 Task: Log work in the project ChasePlan for the issue 'Implement a new feature to allow for virtual assistants or personal digital assistants' spent time as '6w 3d 14h 59m' and remaining time as '1w 1d 16h 56m' and add a flag. Now add the issue to the epic 'Business Continuity Planning'. Log work in the project ChasePlan for the issue 'Address issues related to system accessibility for users with hearing impairments' spent time as '4w 3d 19h 54m' and remaining time as '5w 1d 9h 21m' and clone the issue. Now add the issue to the epic 'Data Science Implementation'
Action: Mouse moved to (1045, 283)
Screenshot: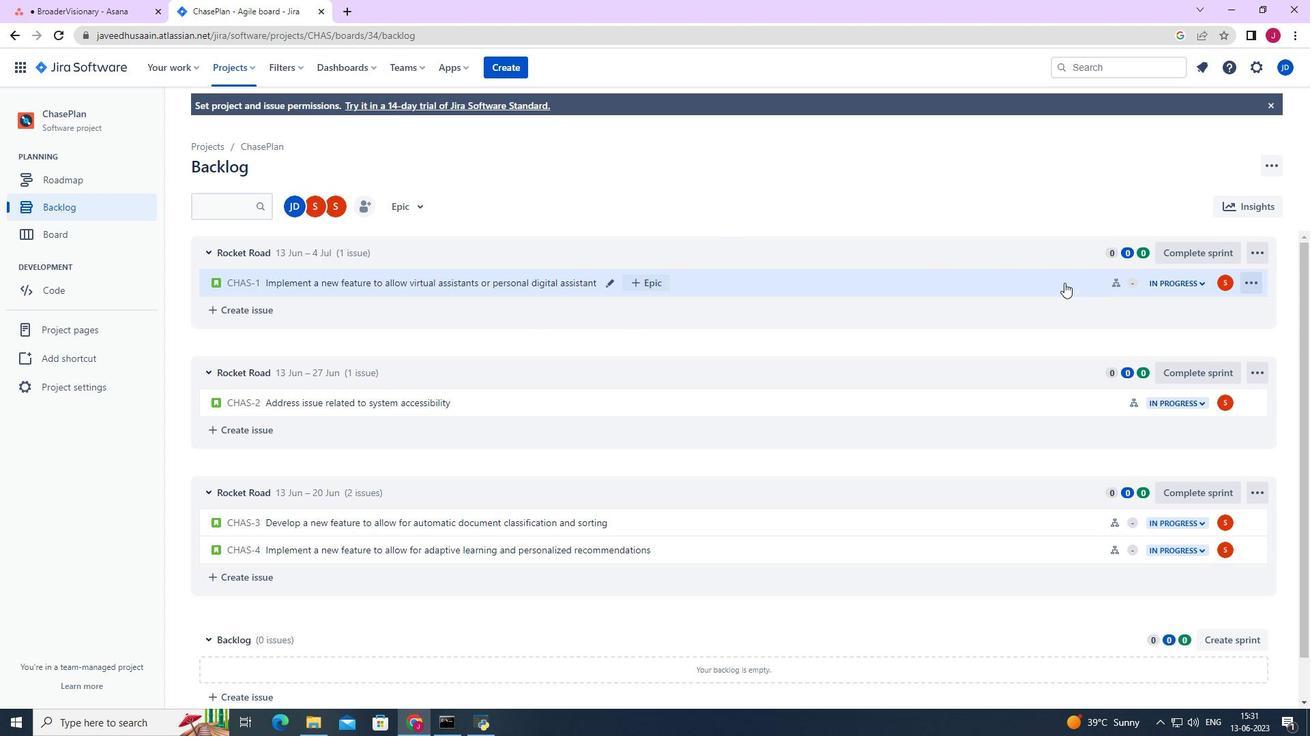 
Action: Mouse pressed left at (1045, 283)
Screenshot: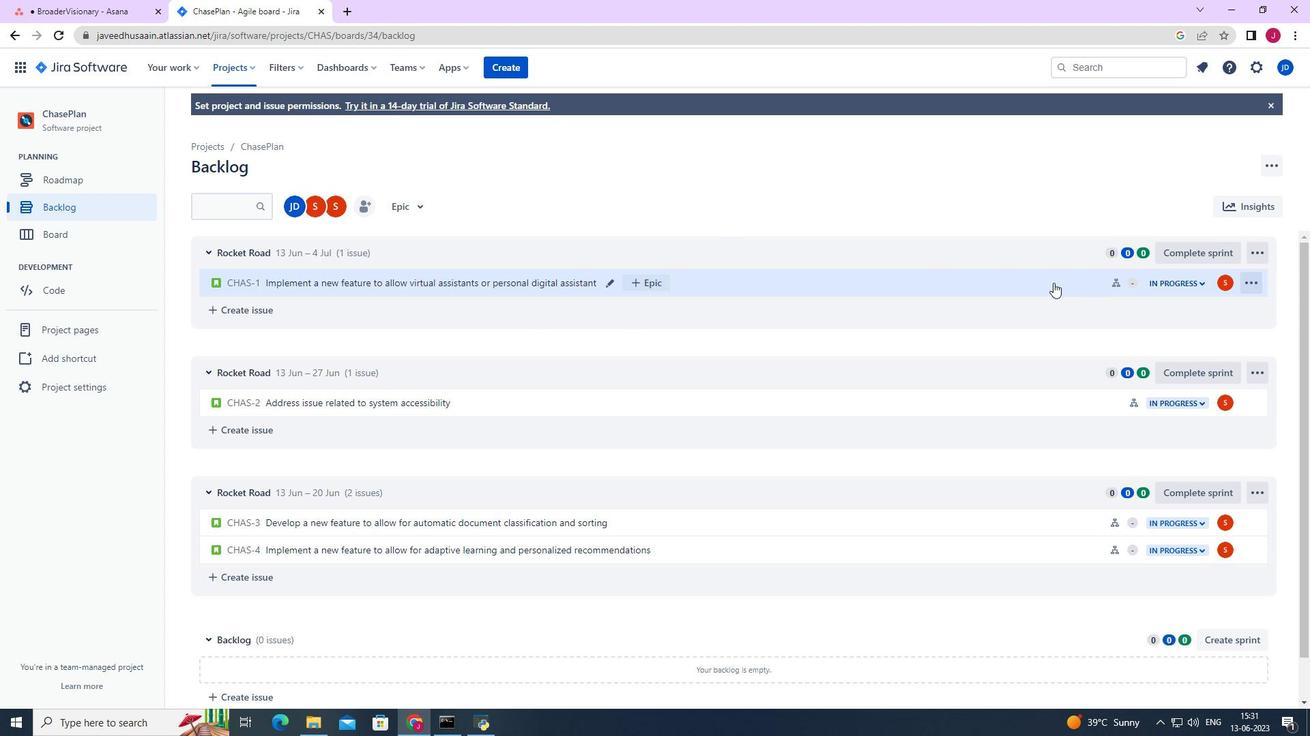 
Action: Mouse moved to (1248, 250)
Screenshot: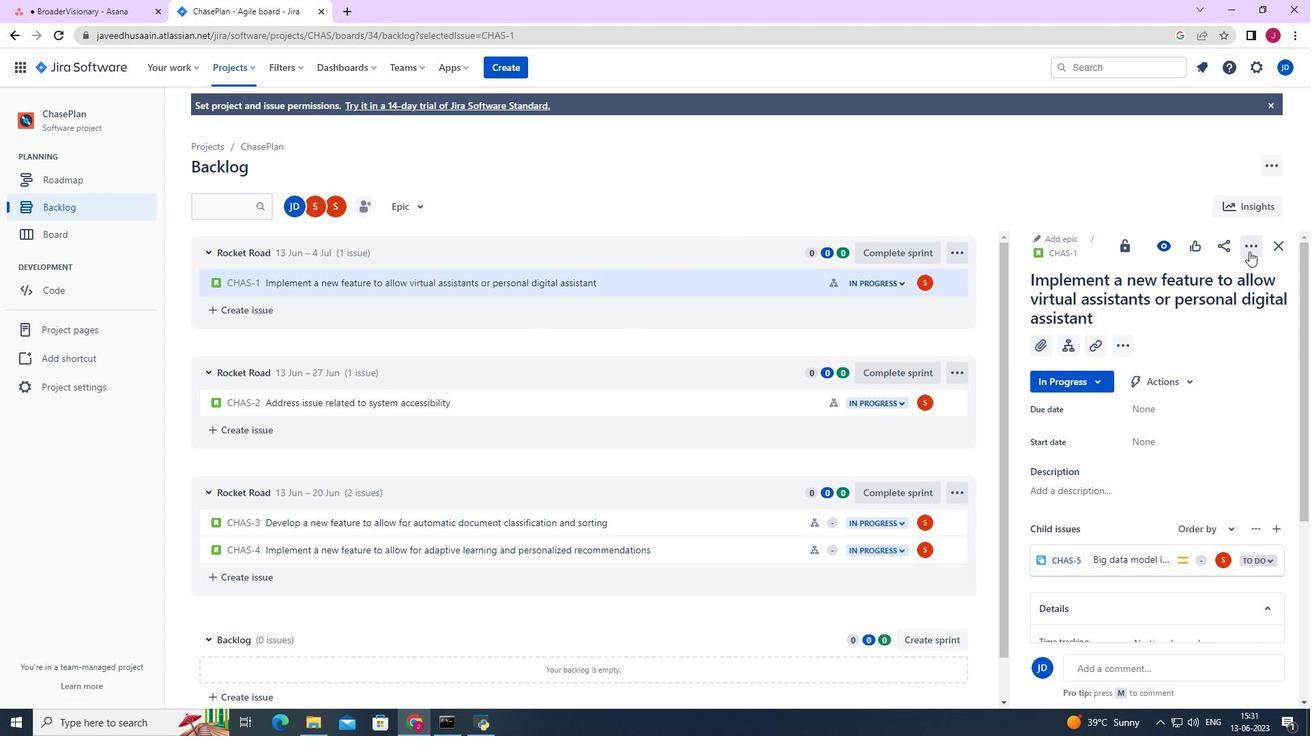 
Action: Mouse pressed left at (1248, 250)
Screenshot: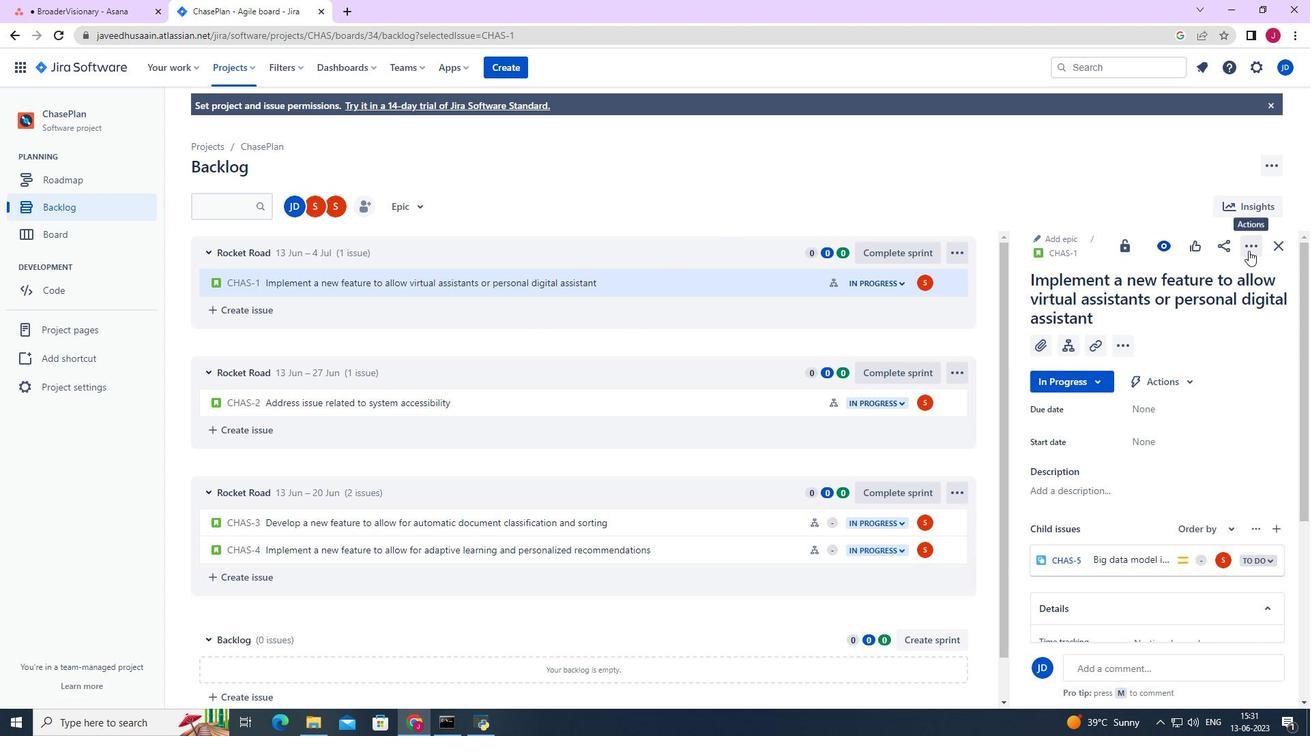 
Action: Mouse moved to (1191, 282)
Screenshot: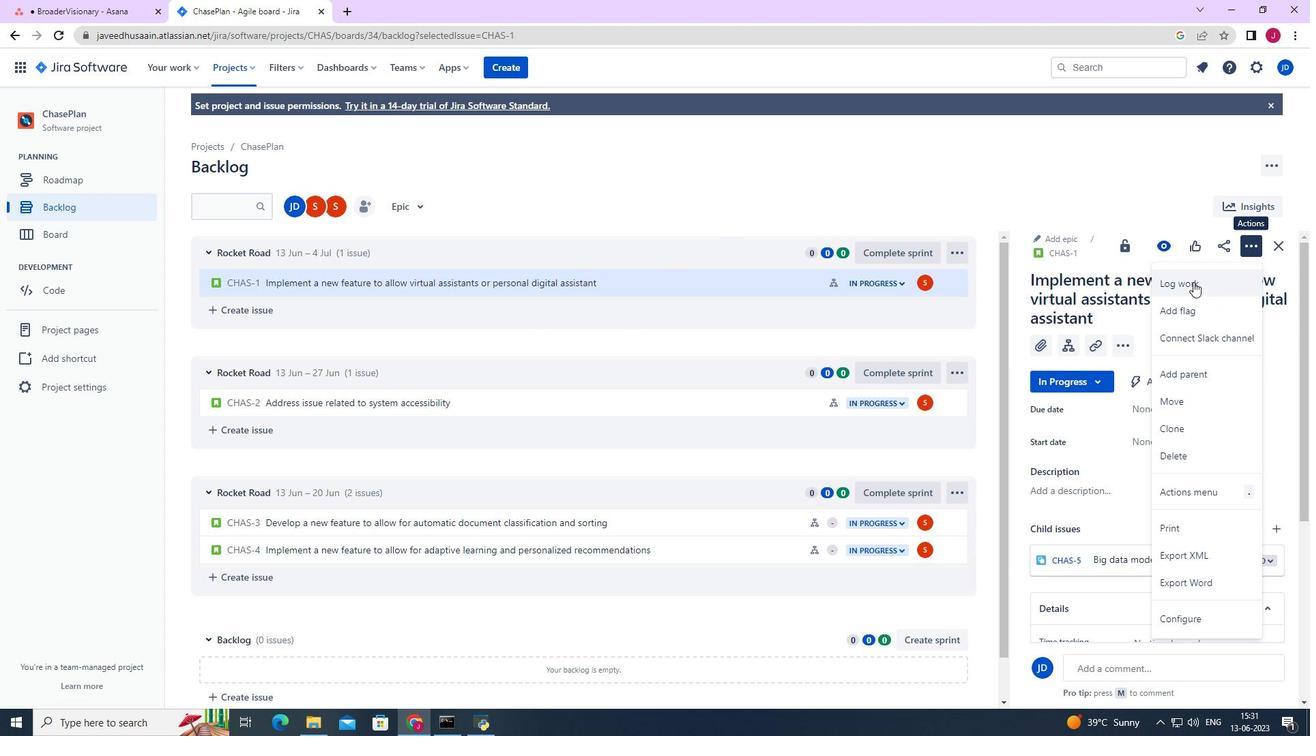
Action: Mouse pressed left at (1191, 282)
Screenshot: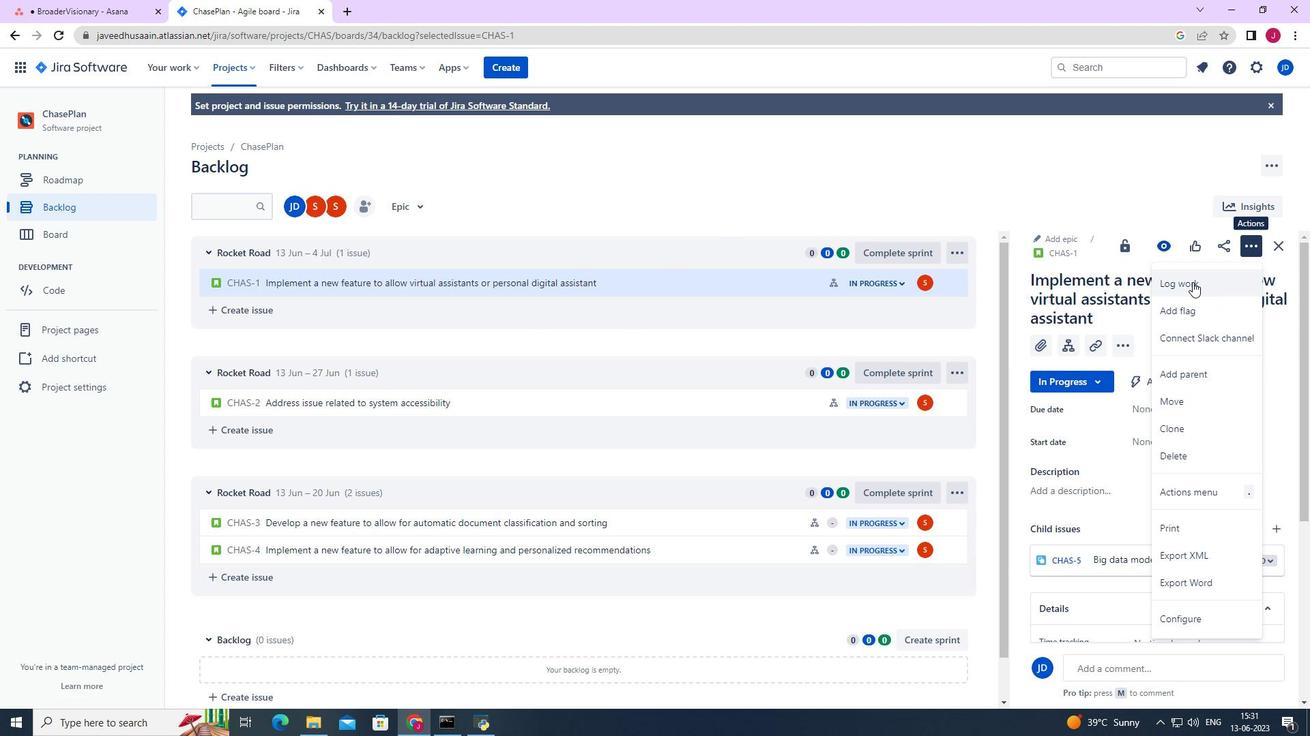 
Action: Mouse moved to (573, 207)
Screenshot: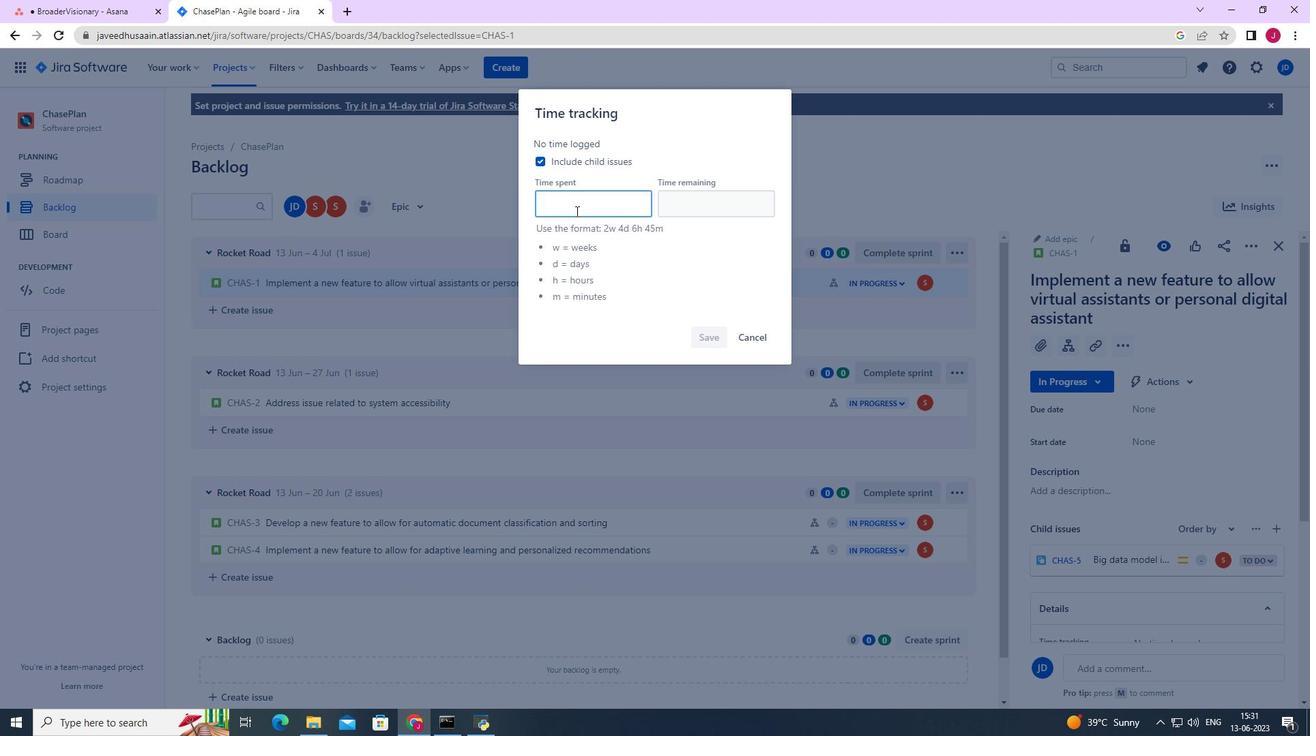 
Action: Mouse pressed left at (573, 207)
Screenshot: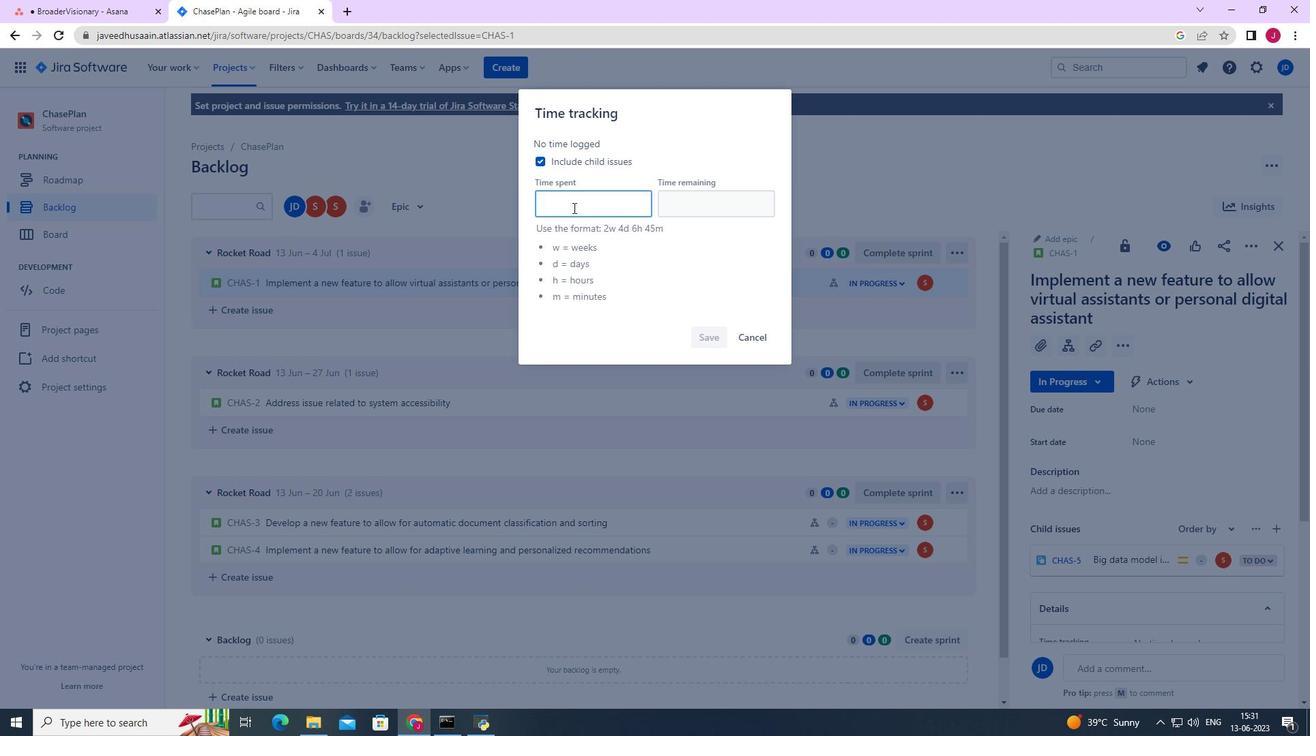 
Action: Key pressed 6w<Key.space>3d<Key.space>14h<Key.space>59m
Screenshot: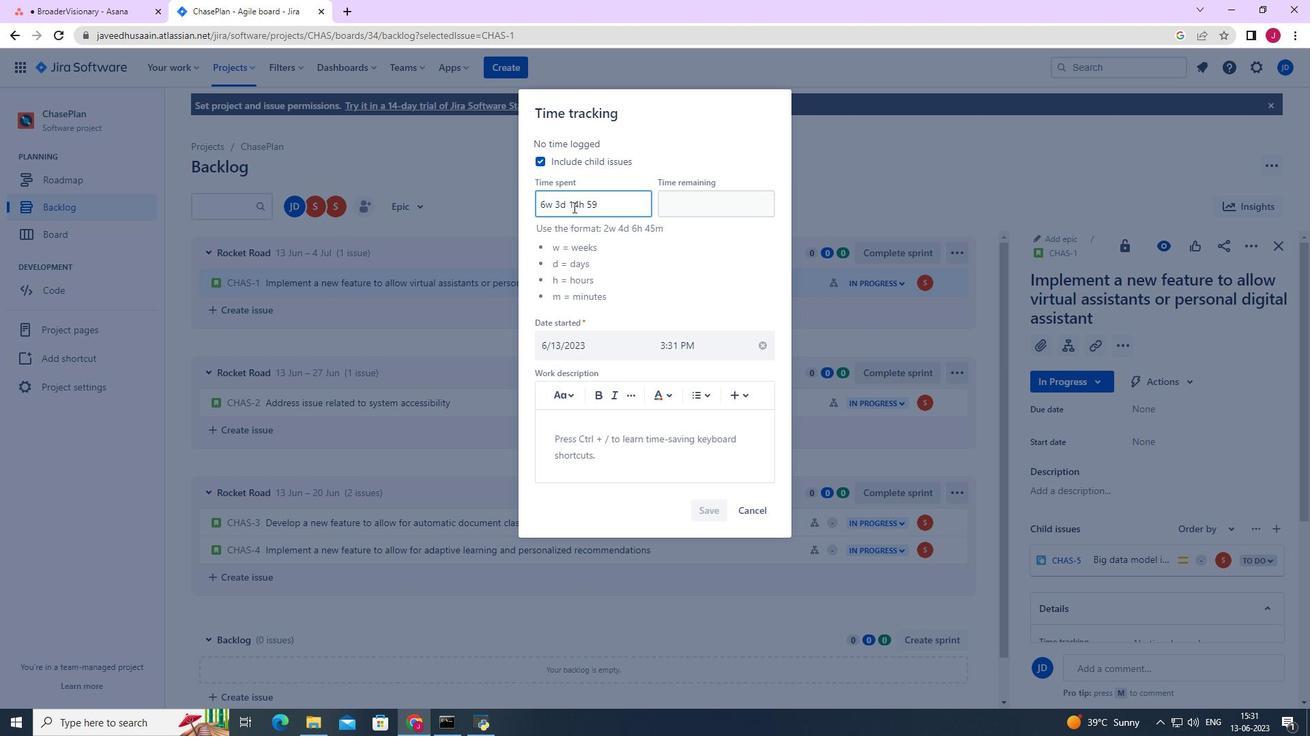 
Action: Mouse moved to (716, 211)
Screenshot: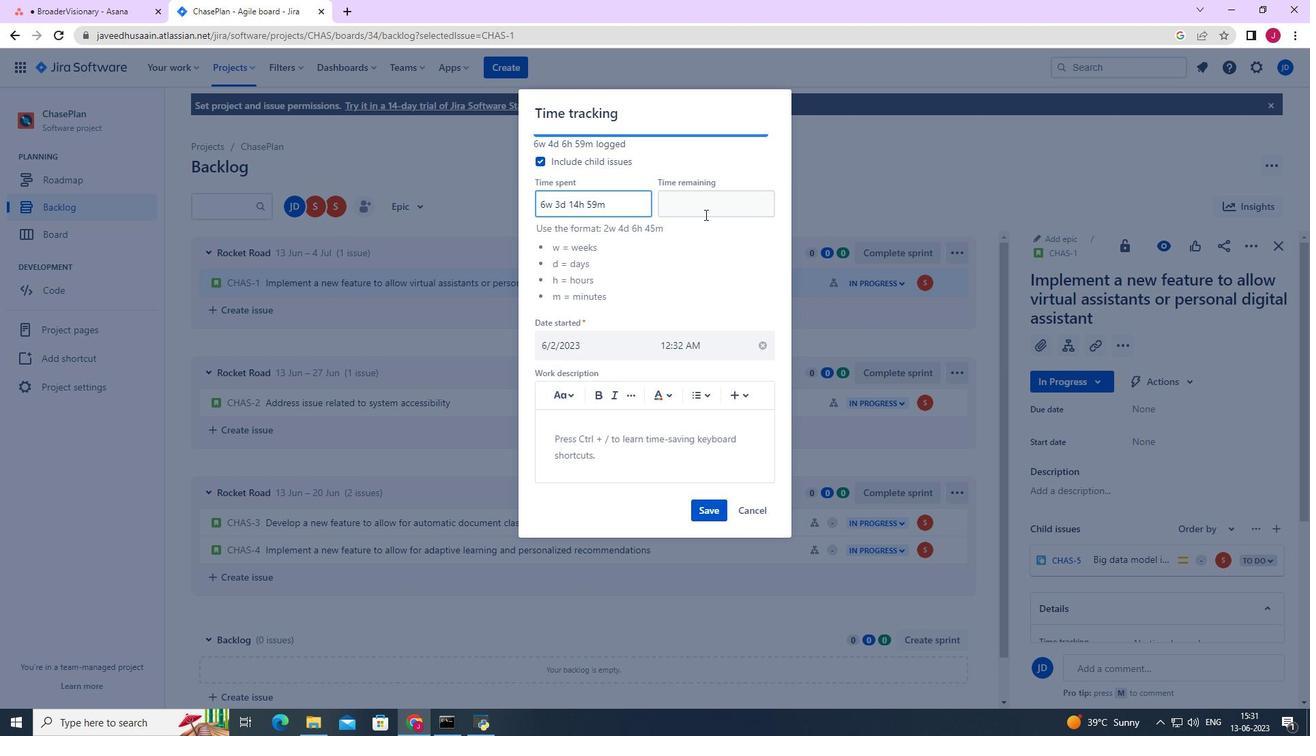 
Action: Mouse pressed left at (716, 211)
Screenshot: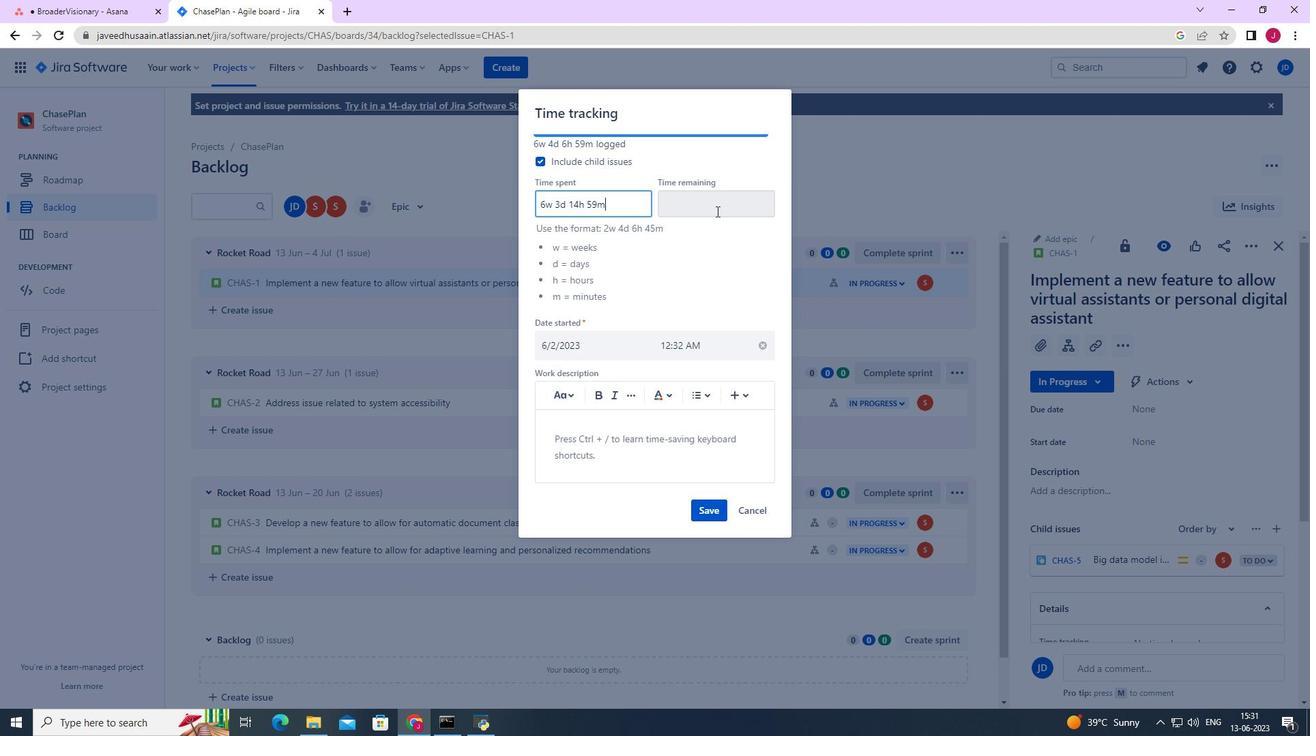 
Action: Key pressed 1w<Key.space>1d<Key.space>16h<Key.space>56m
Screenshot: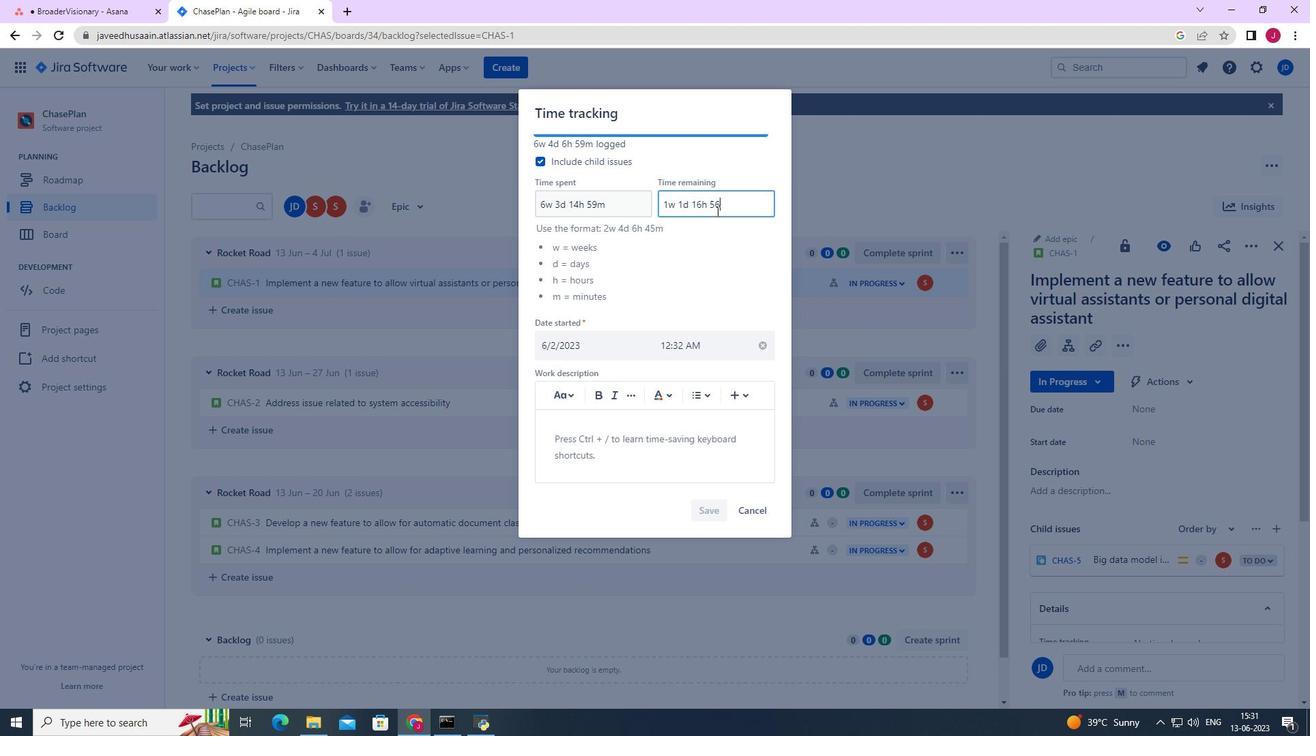 
Action: Mouse moved to (711, 511)
Screenshot: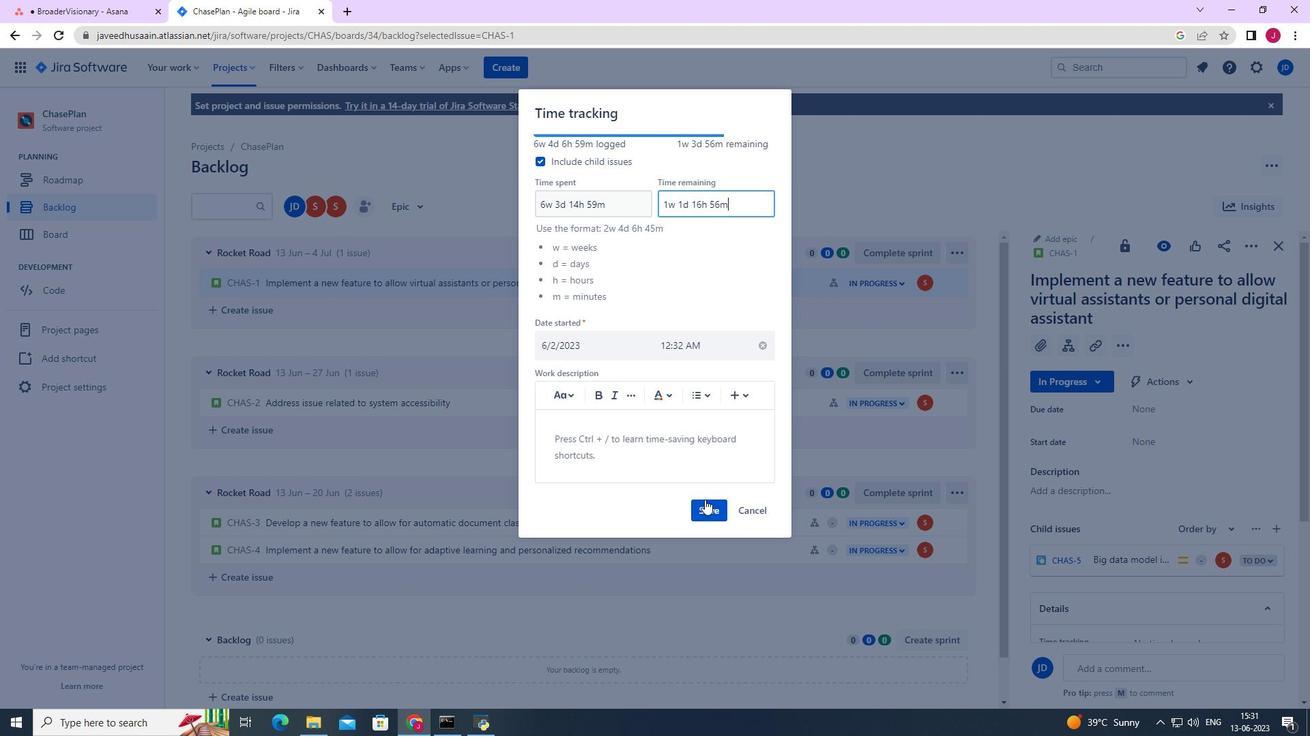 
Action: Mouse pressed left at (711, 511)
Screenshot: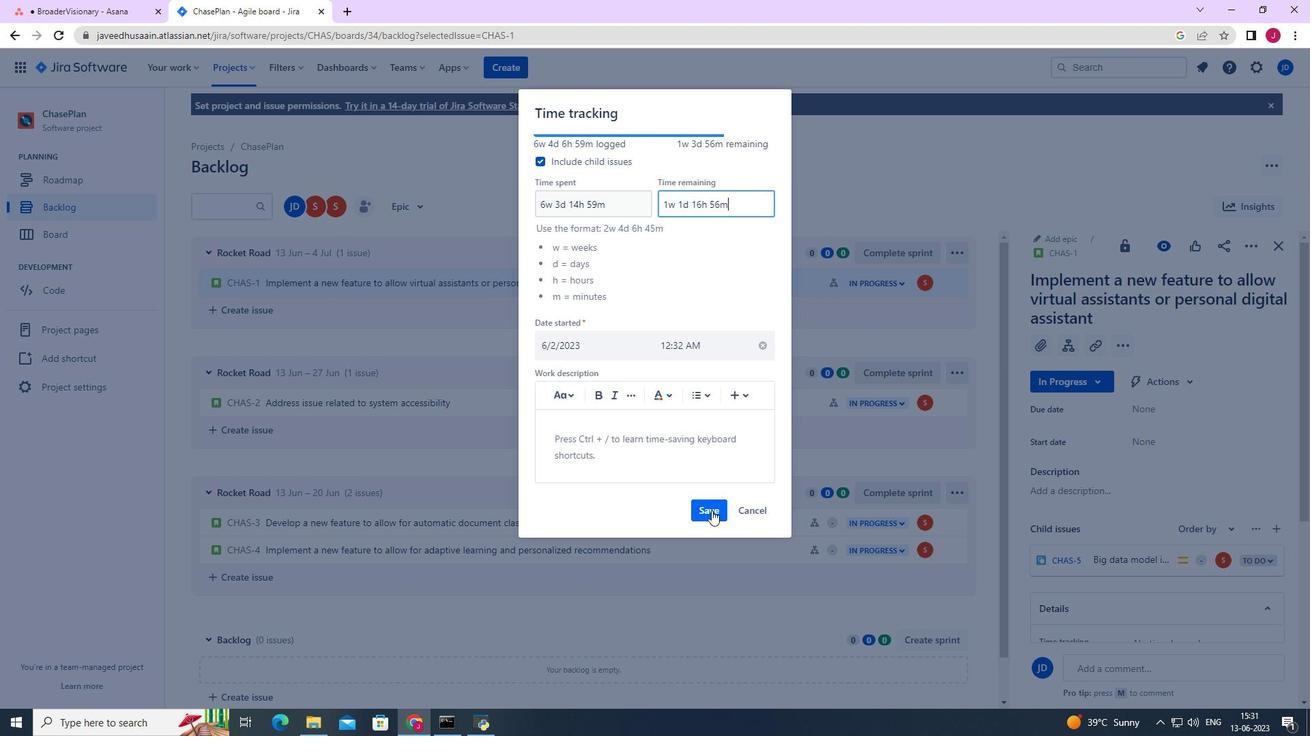
Action: Mouse moved to (1249, 249)
Screenshot: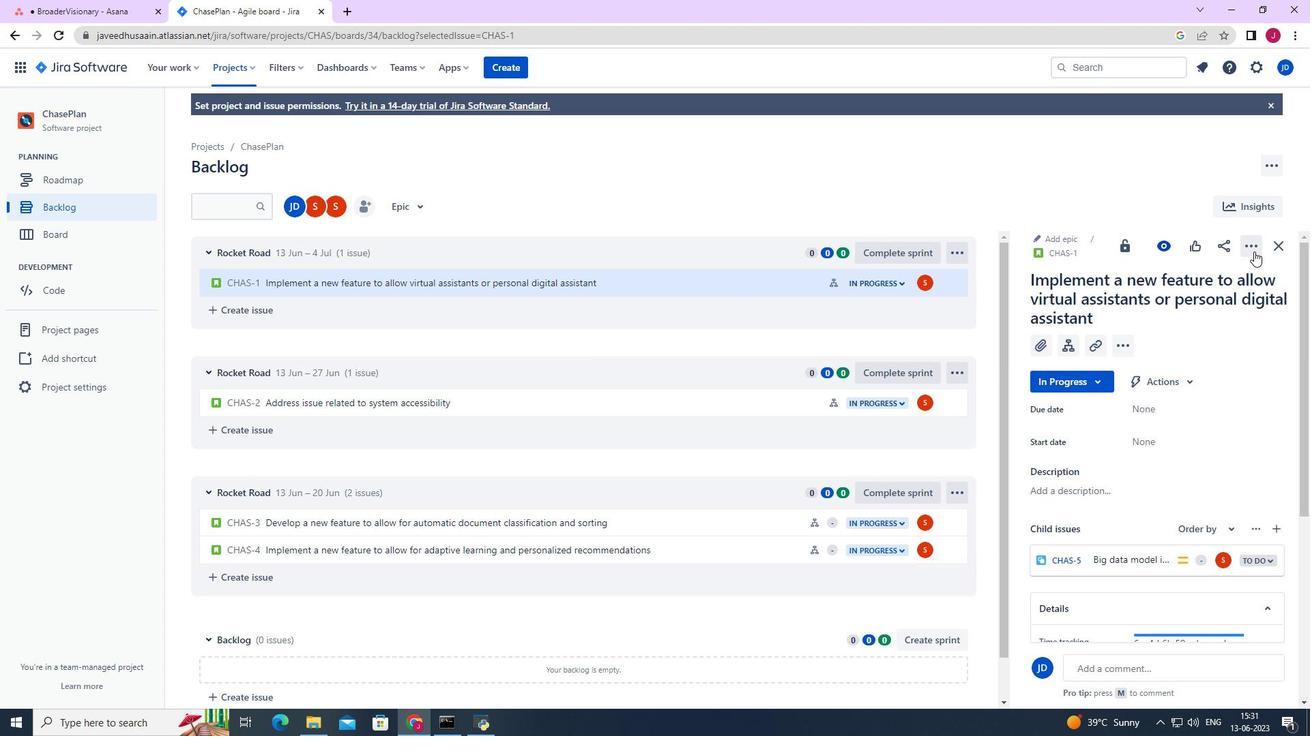 
Action: Mouse pressed left at (1249, 249)
Screenshot: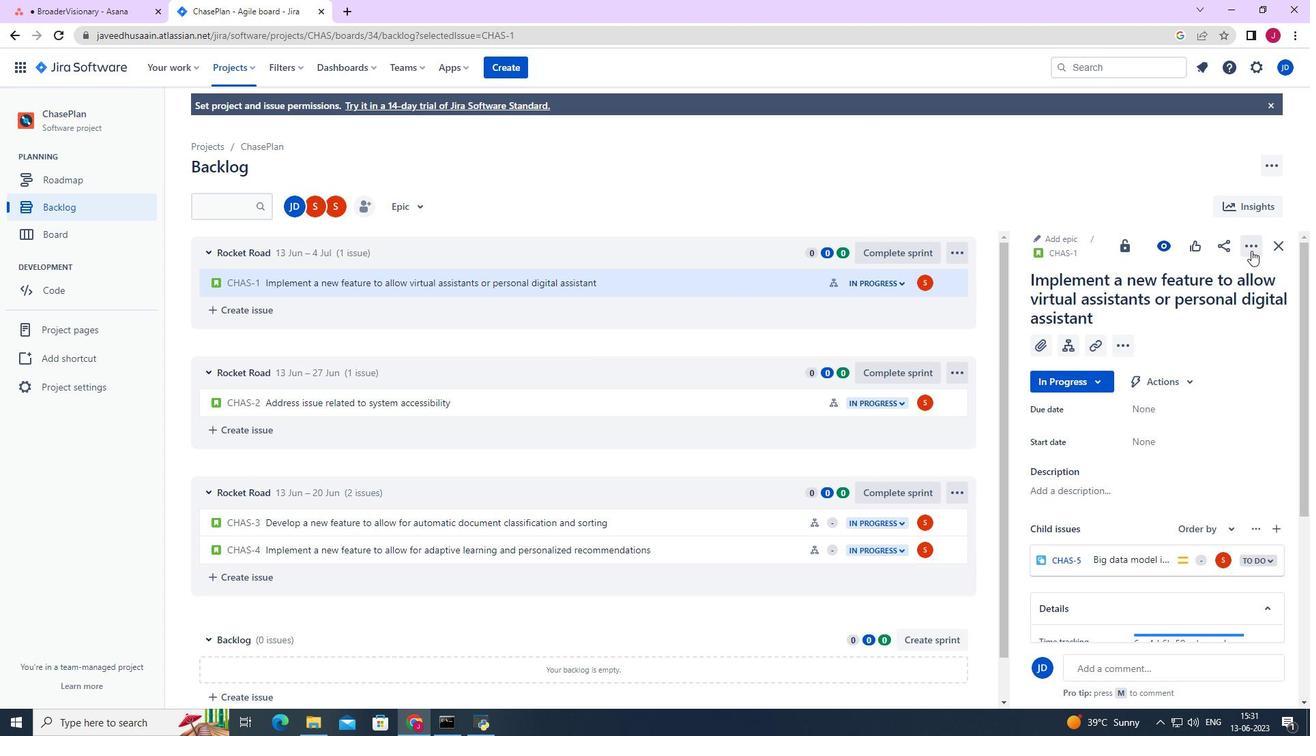 
Action: Mouse moved to (1198, 311)
Screenshot: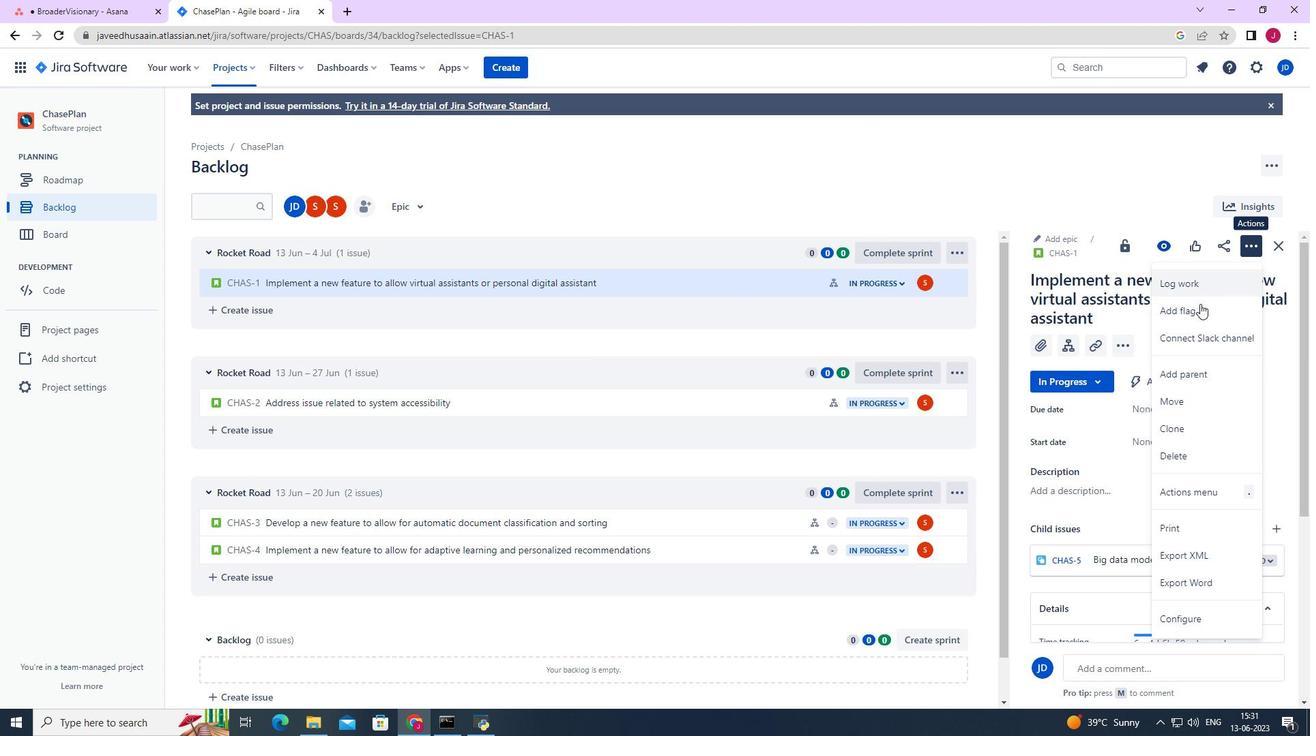 
Action: Mouse pressed left at (1198, 311)
Screenshot: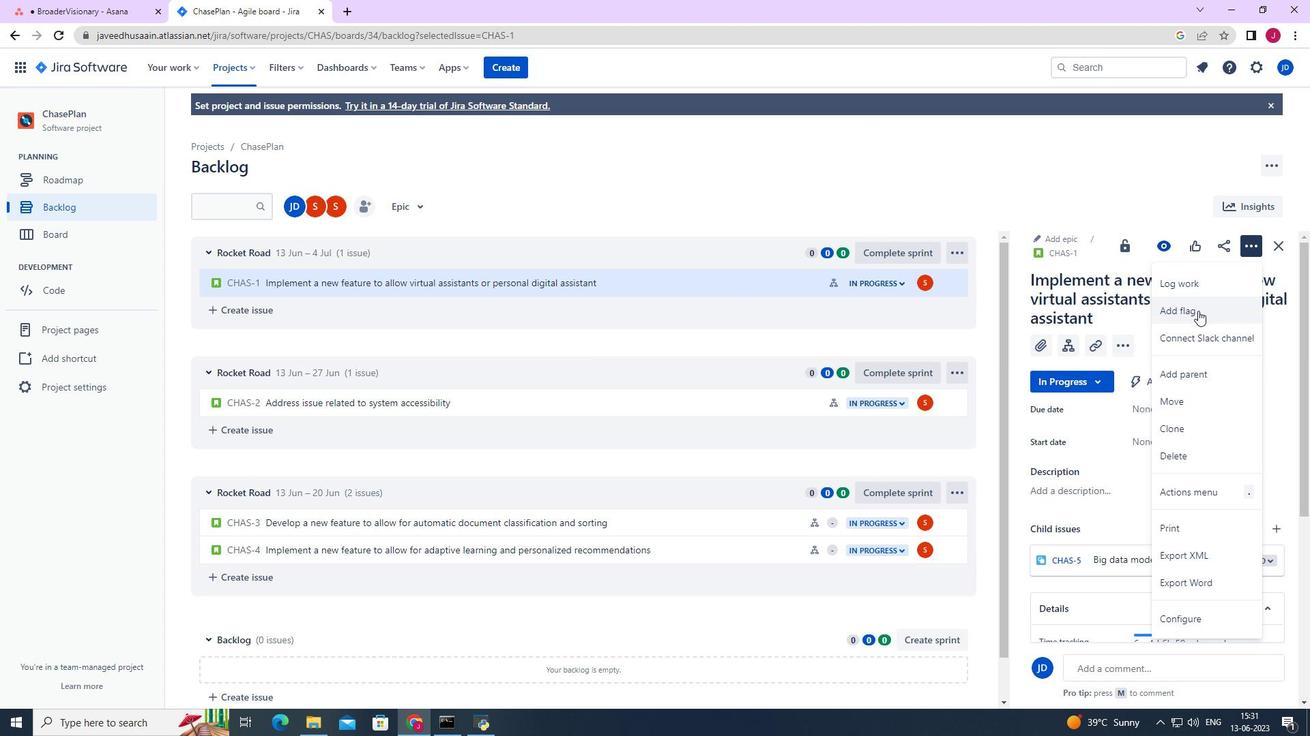 
Action: Mouse moved to (1274, 253)
Screenshot: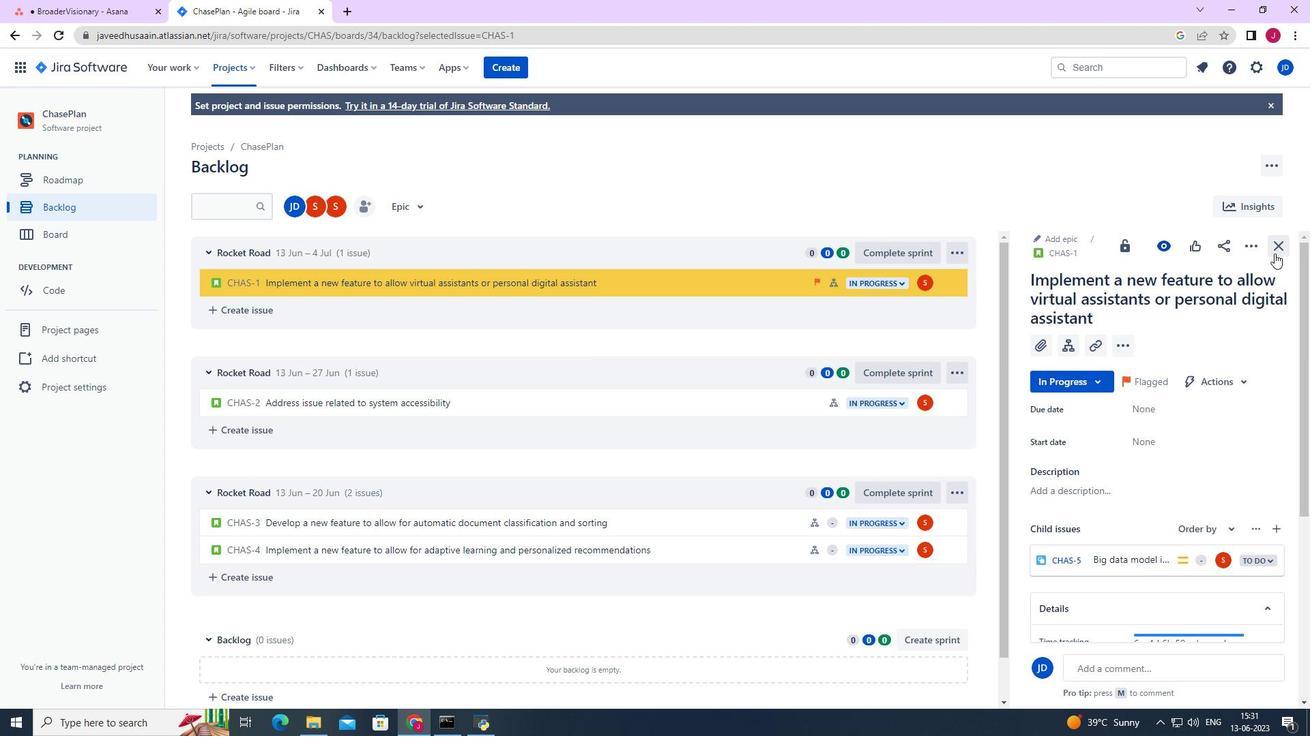 
Action: Mouse pressed left at (1274, 253)
Screenshot: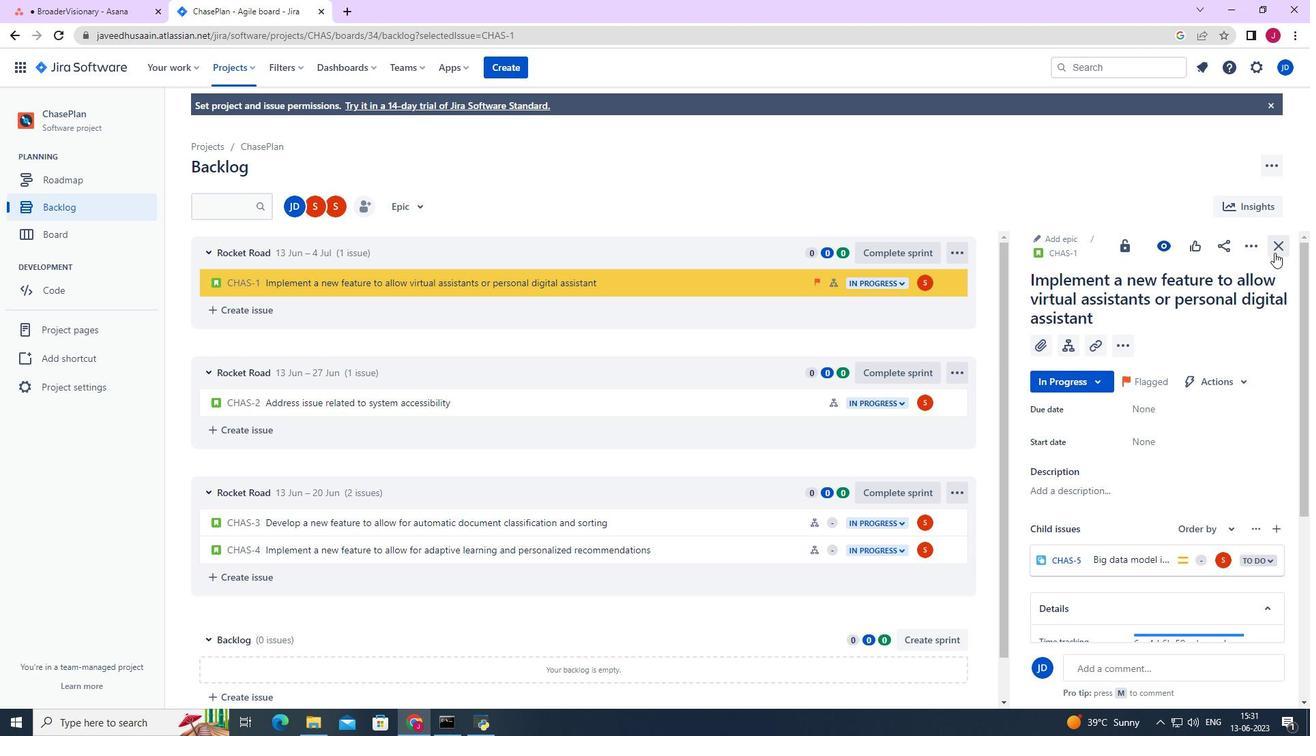 
Action: Mouse moved to (414, 212)
Screenshot: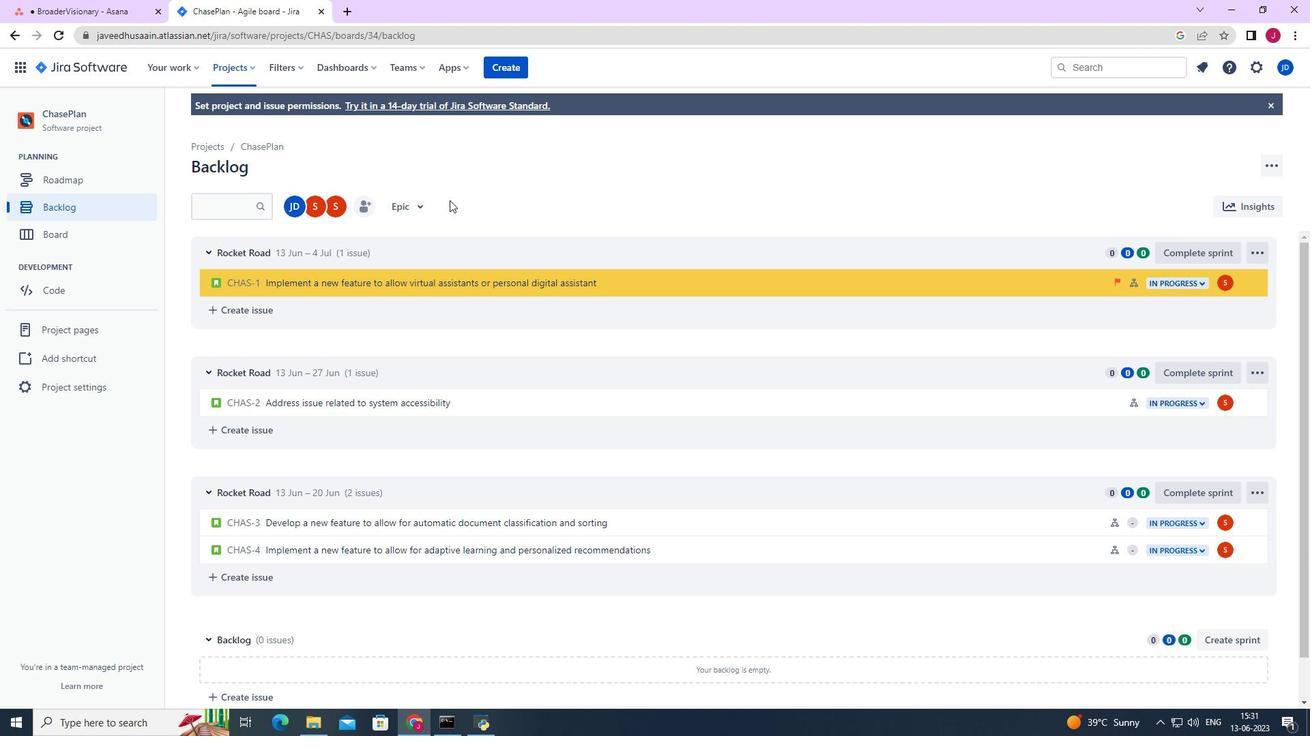 
Action: Mouse pressed left at (414, 212)
Screenshot: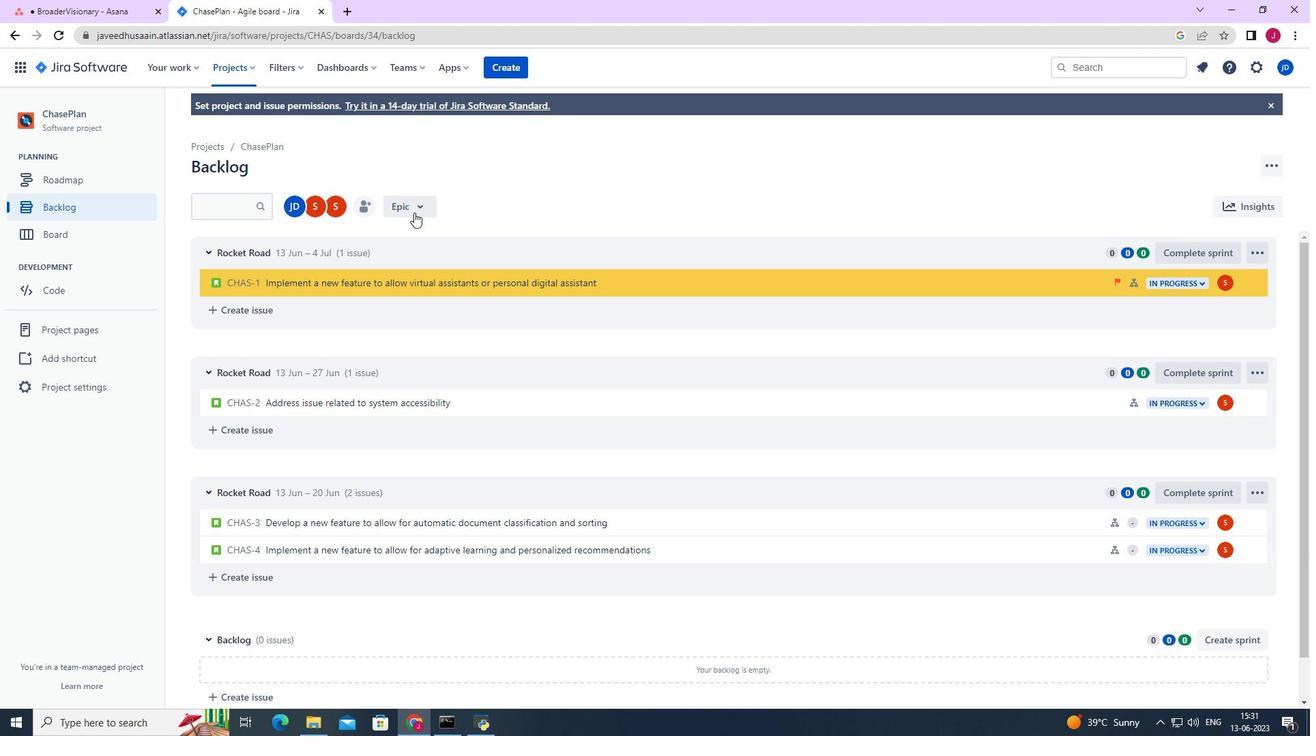 
Action: Mouse moved to (442, 265)
Screenshot: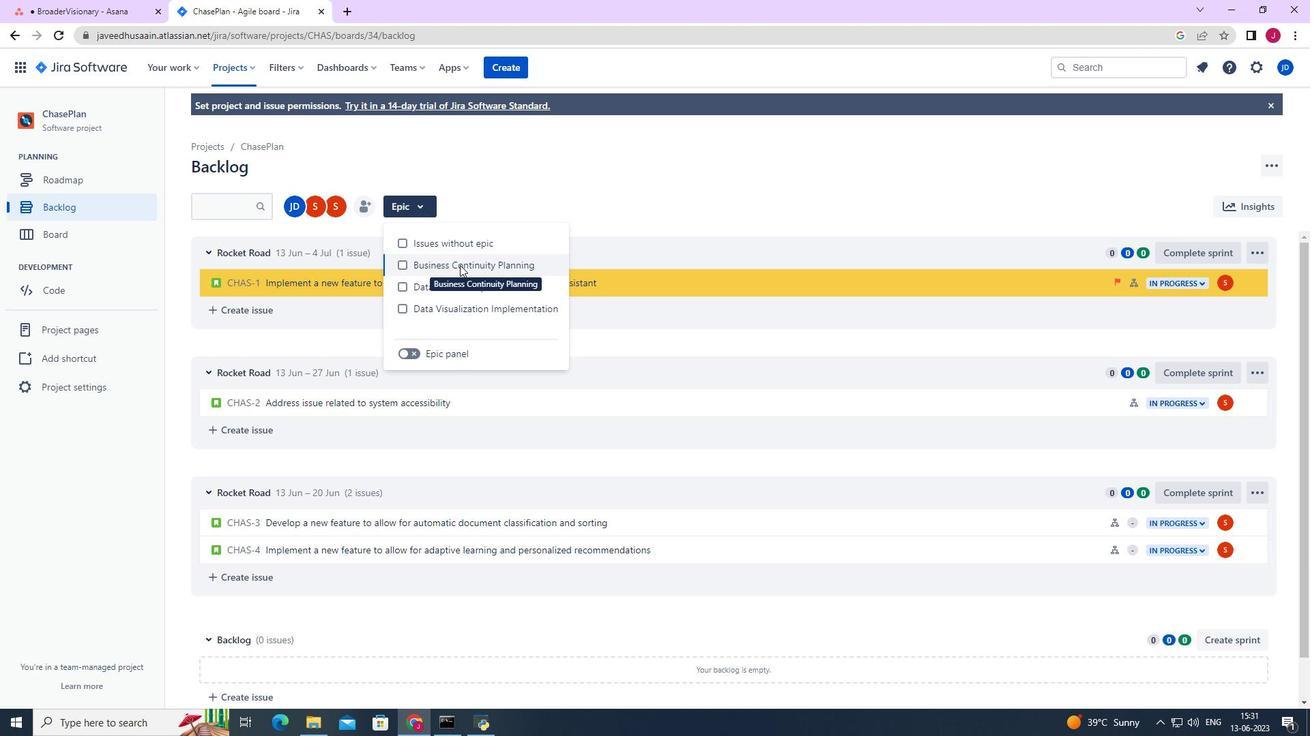 
Action: Mouse pressed left at (442, 265)
Screenshot: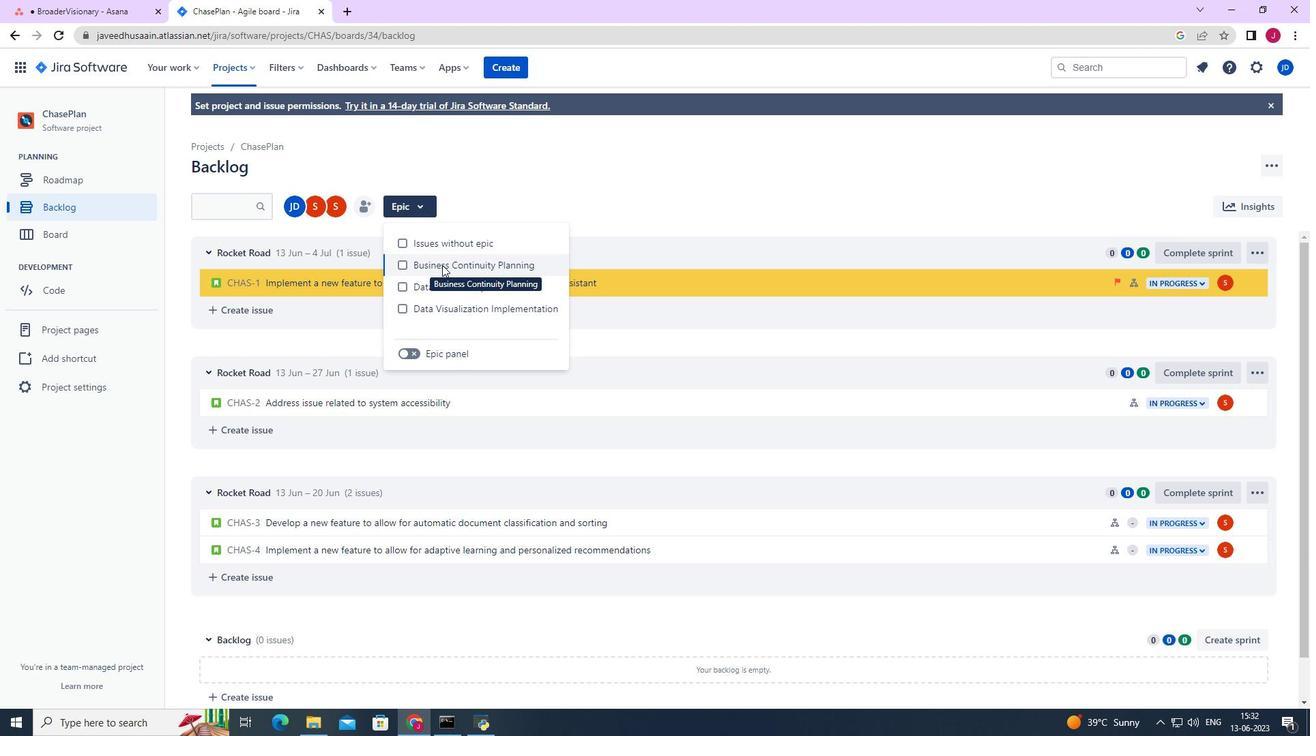 
Action: Mouse moved to (676, 189)
Screenshot: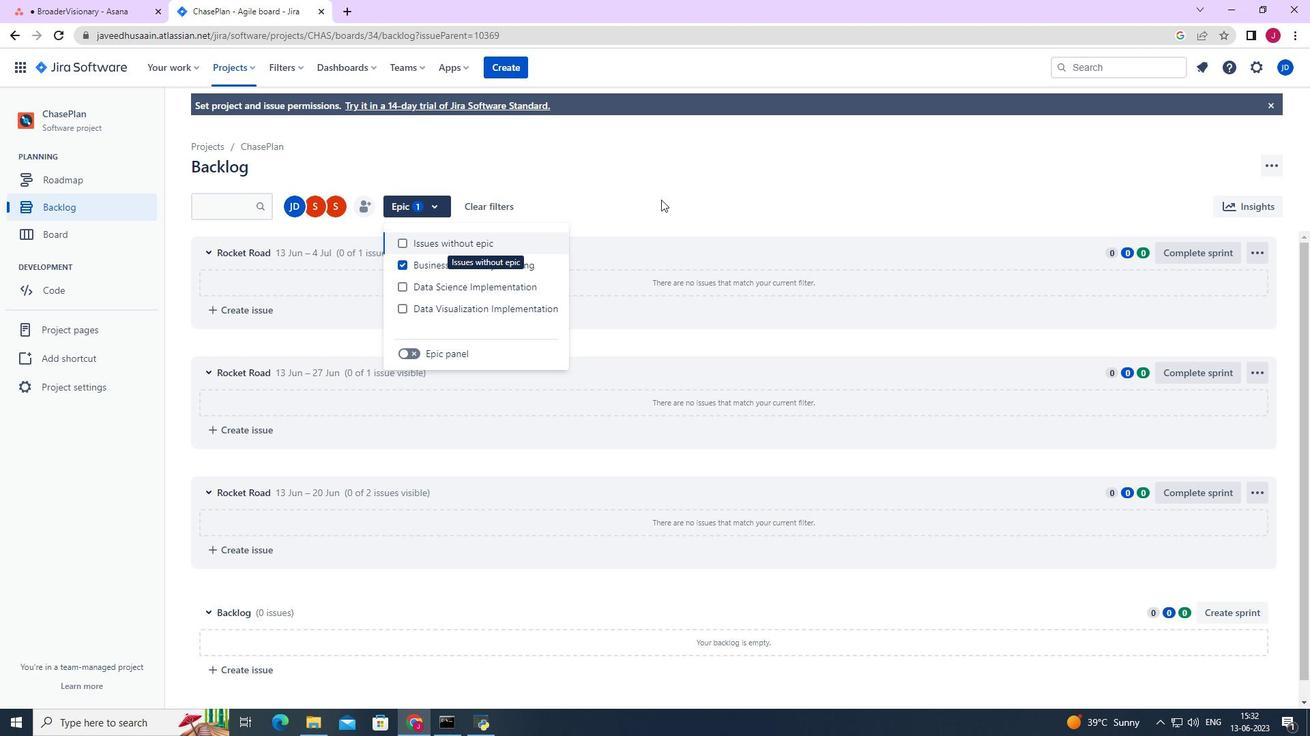 
Action: Mouse pressed left at (676, 189)
Screenshot: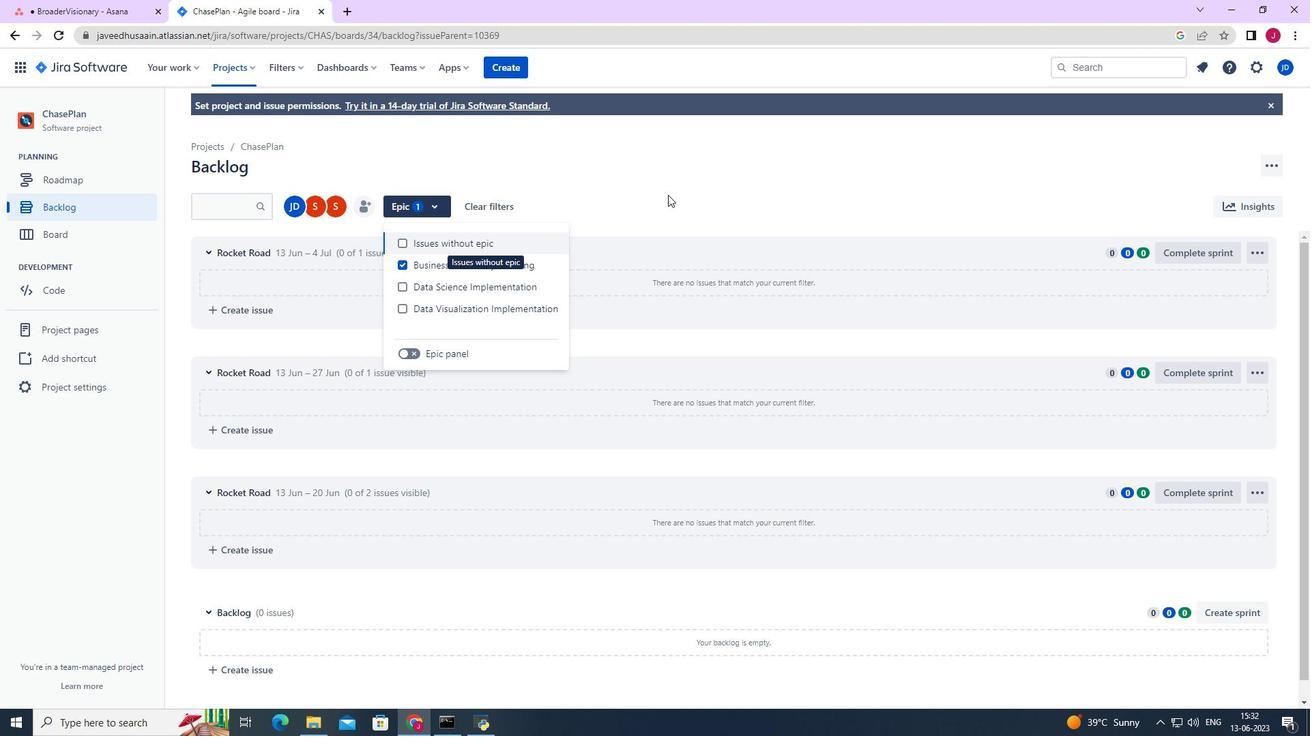 
Action: Mouse moved to (94, 203)
Screenshot: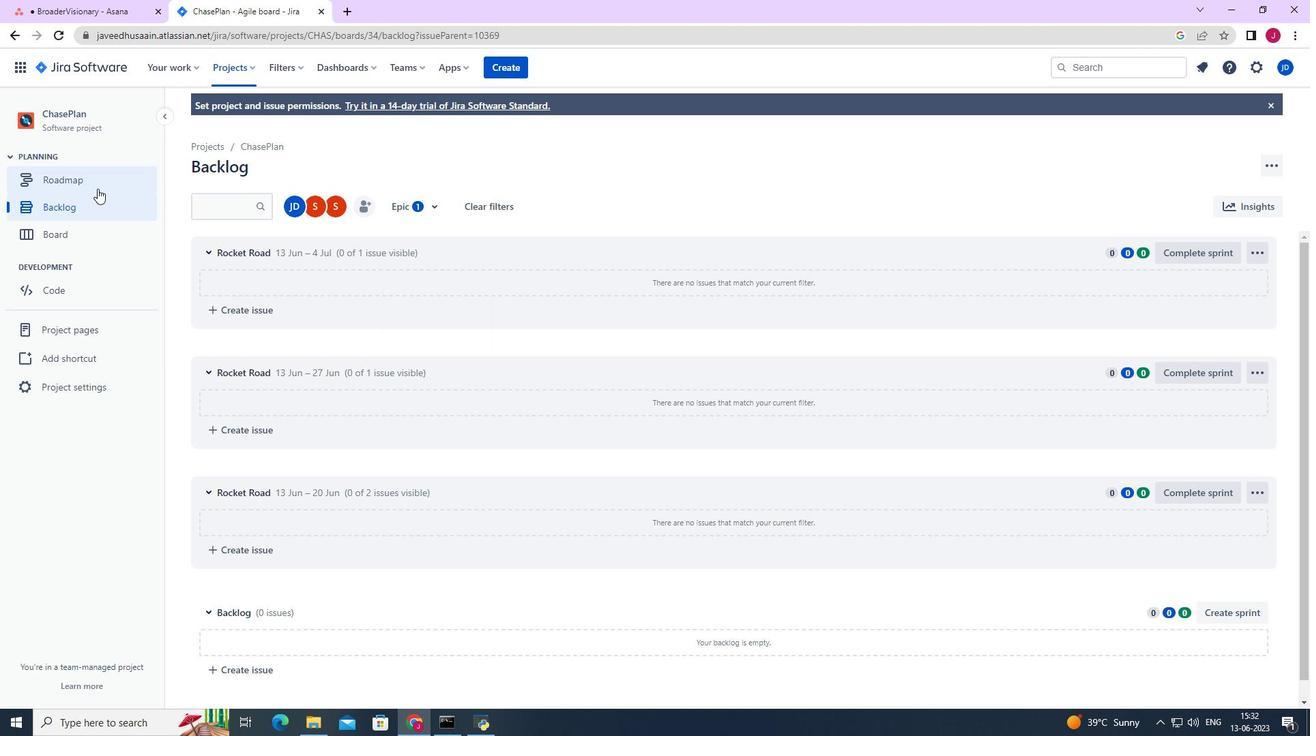 
Action: Mouse pressed left at (94, 203)
Screenshot: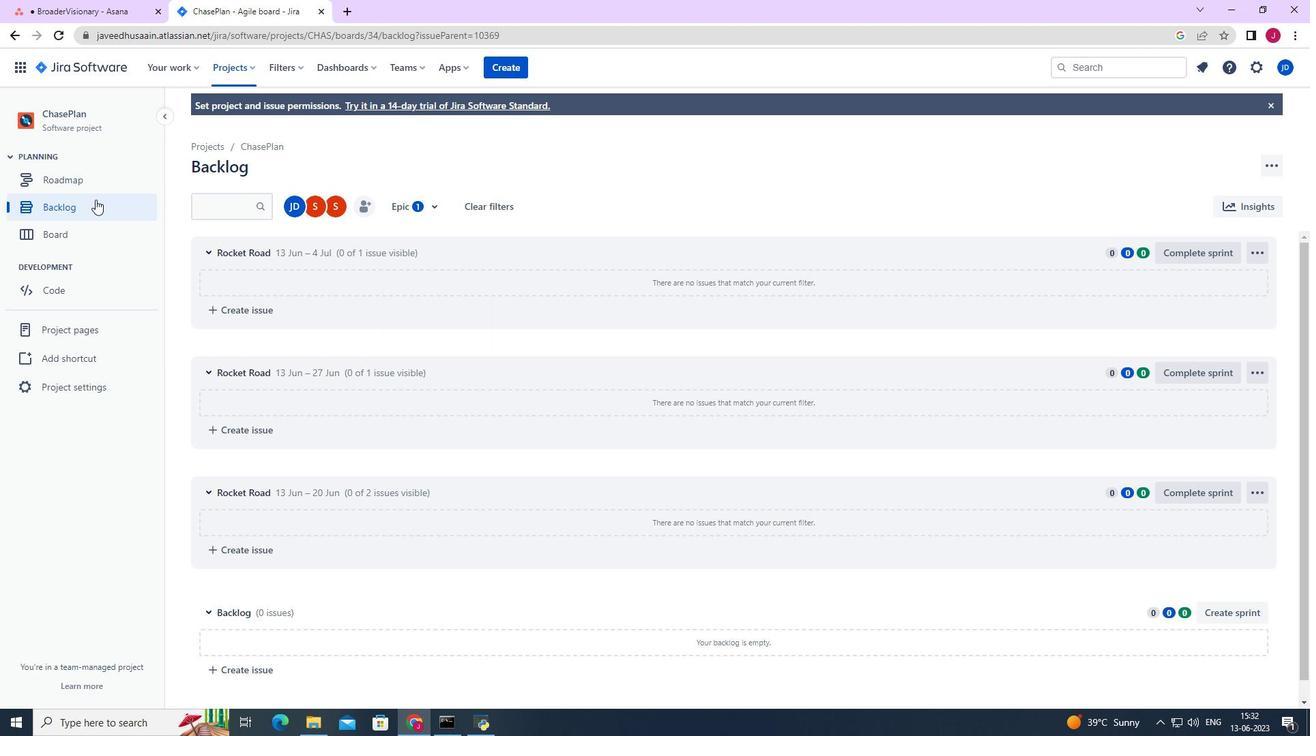 
Action: Mouse moved to (1053, 406)
Screenshot: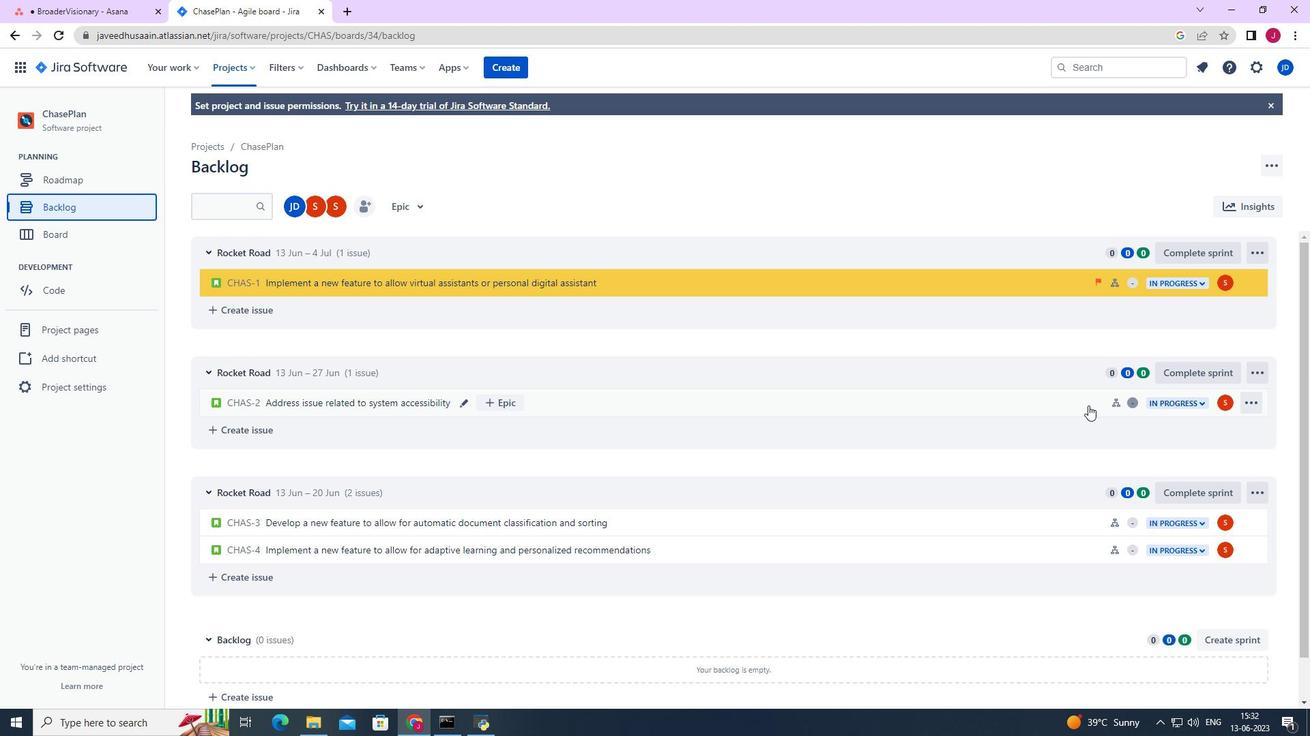 
Action: Mouse pressed left at (1053, 406)
Screenshot: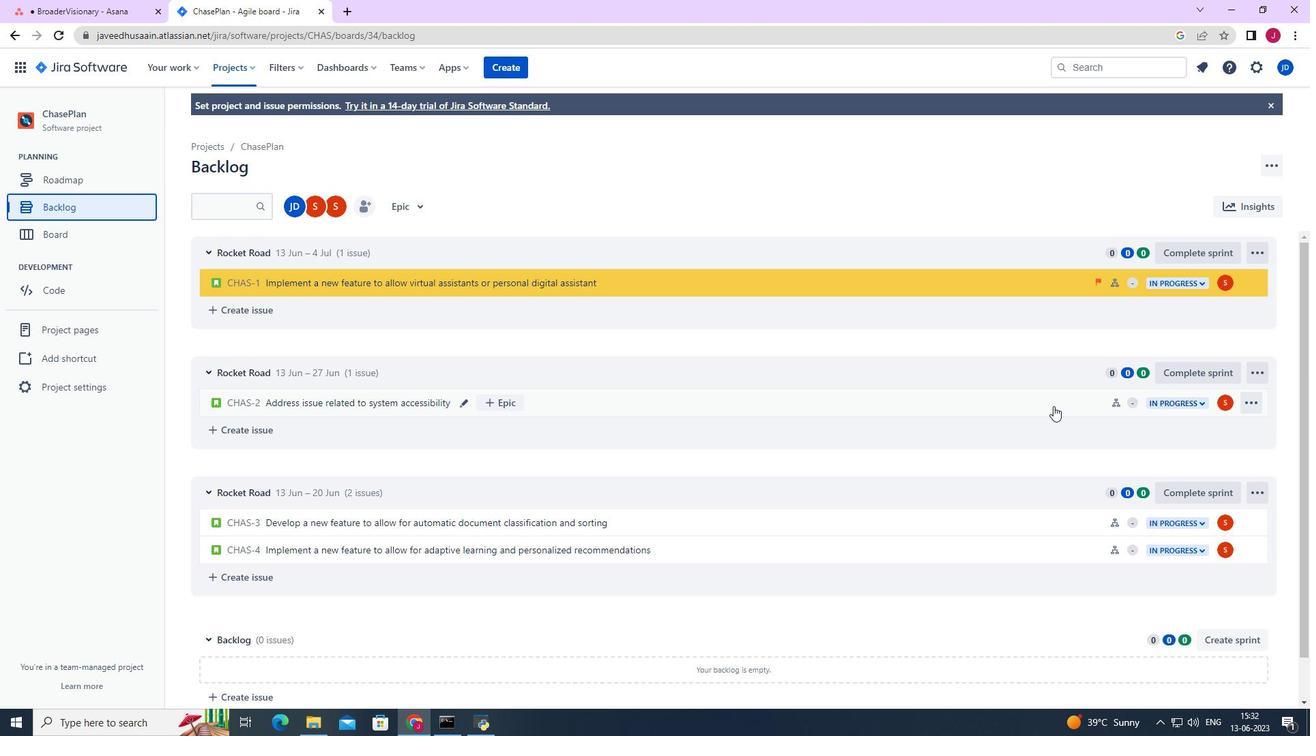 
Action: Mouse moved to (1247, 249)
Screenshot: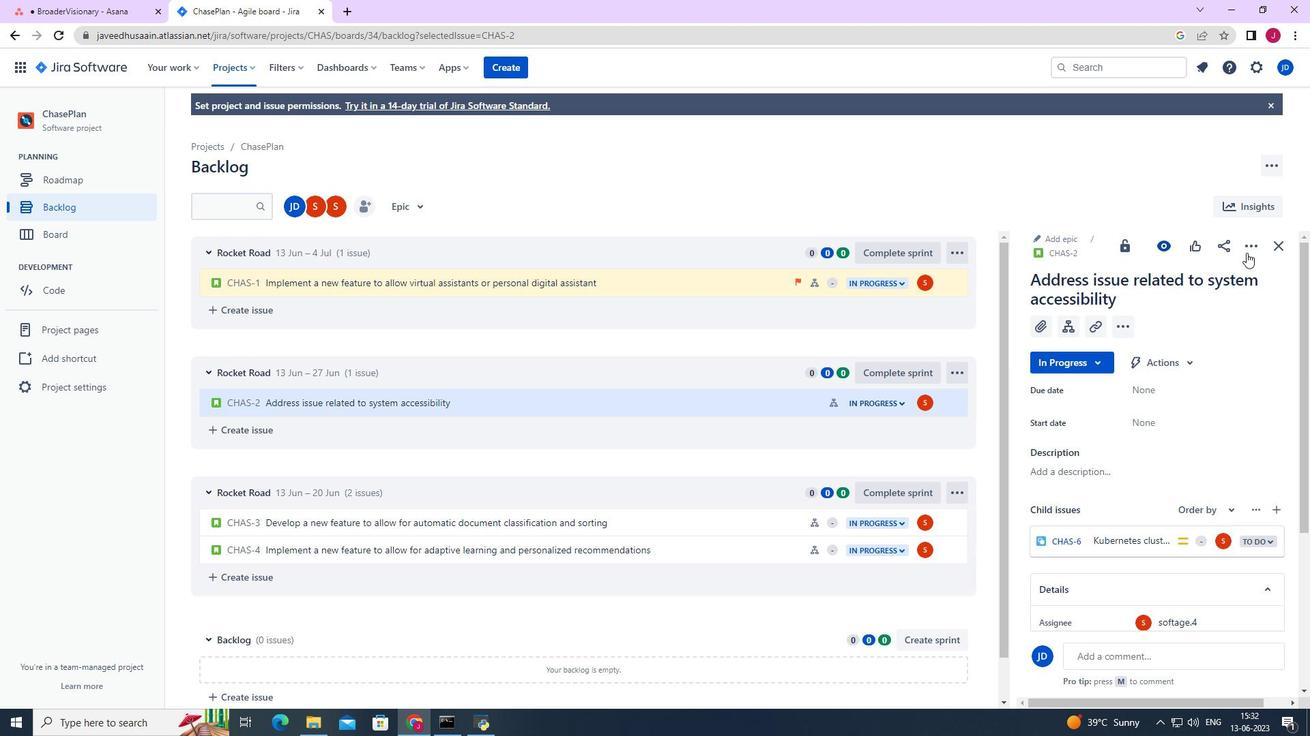 
Action: Mouse pressed left at (1247, 249)
Screenshot: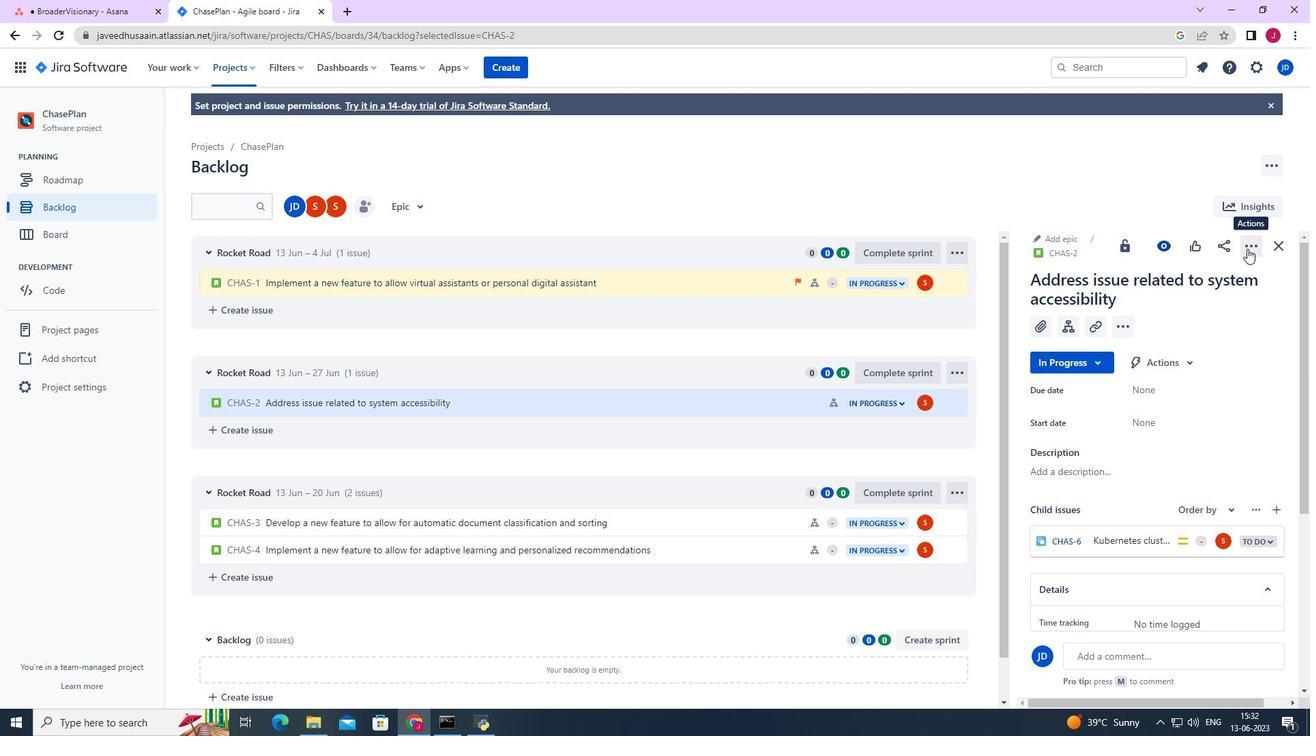 
Action: Mouse moved to (1178, 279)
Screenshot: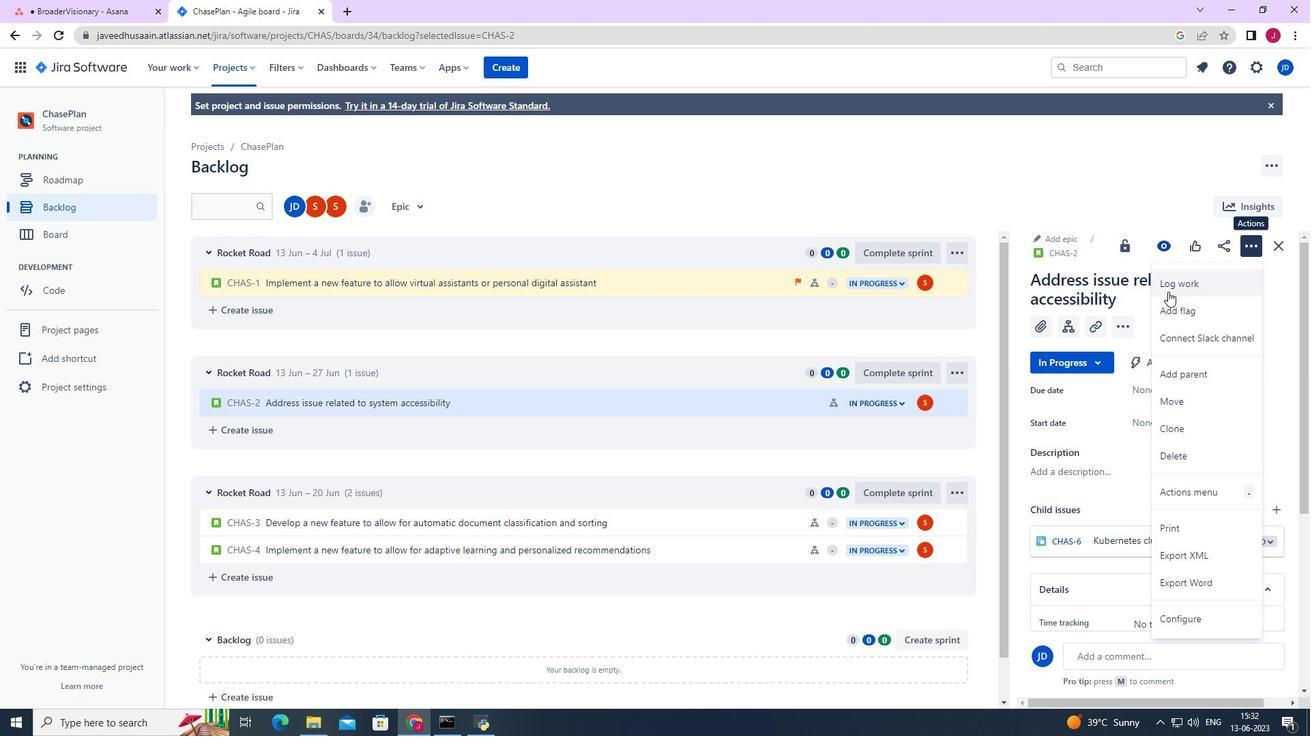 
Action: Mouse pressed left at (1178, 279)
Screenshot: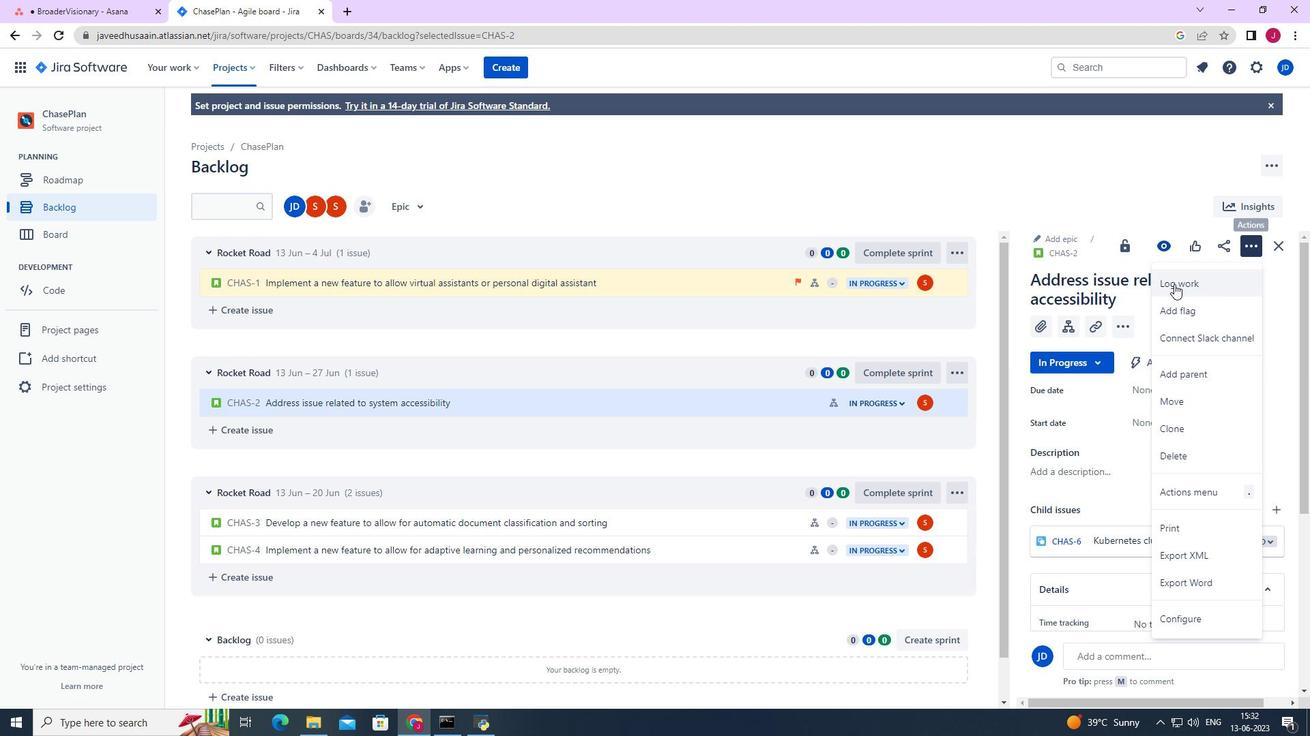 
Action: Mouse moved to (563, 200)
Screenshot: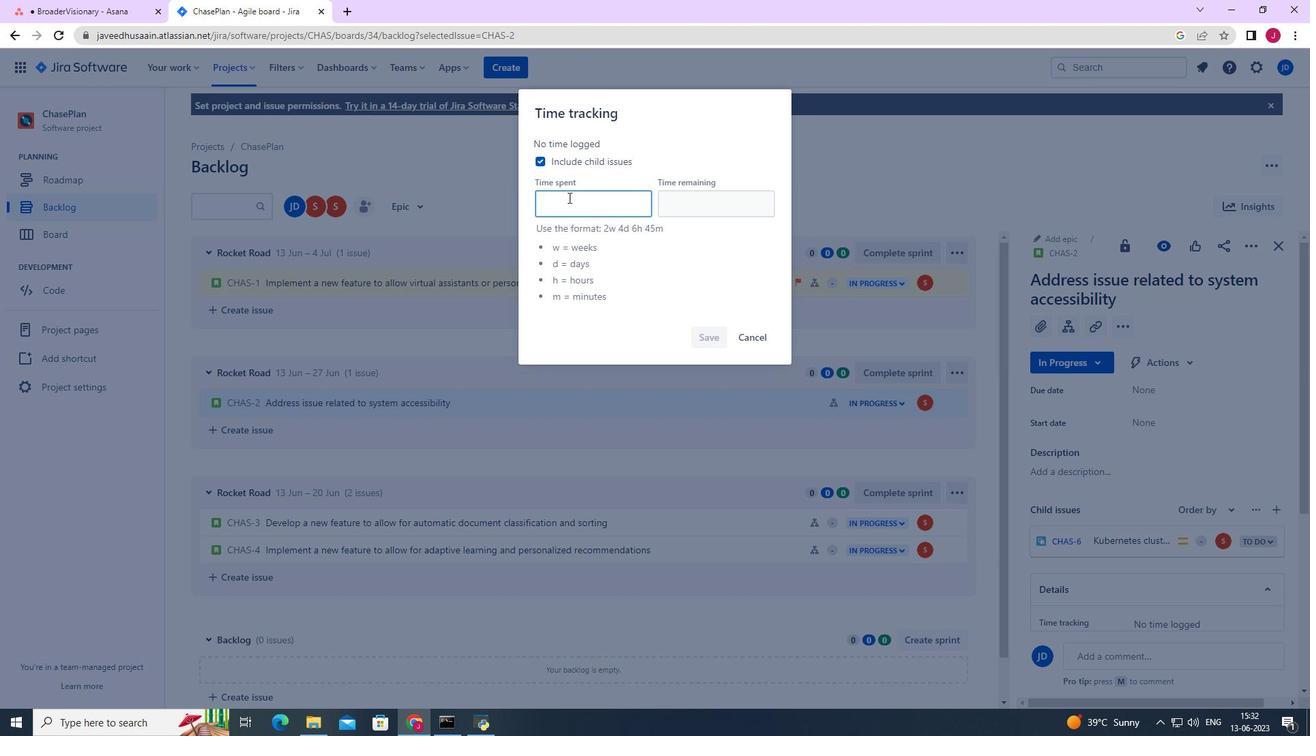
Action: Mouse pressed left at (563, 200)
Screenshot: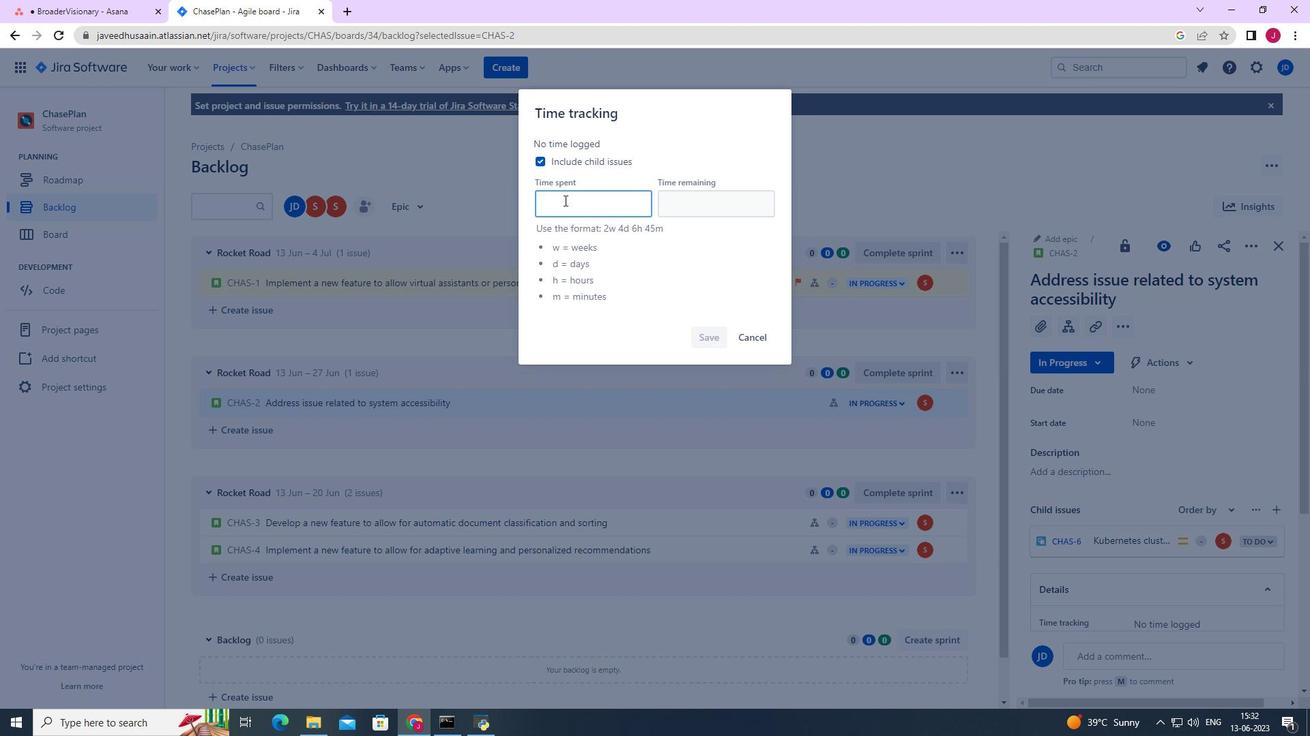 
Action: Key pressed 4w<Key.space>3d<Key.space>19h<Key.space>54m
Screenshot: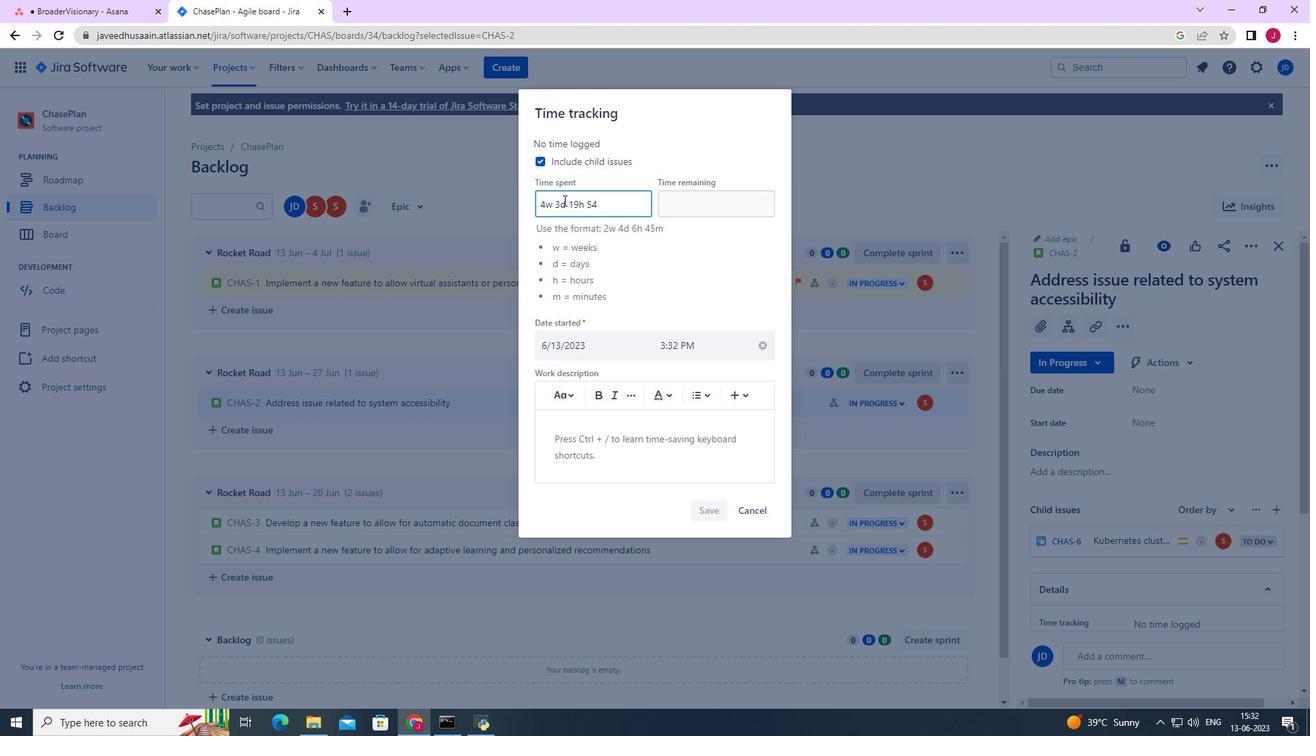 
Action: Mouse moved to (686, 209)
Screenshot: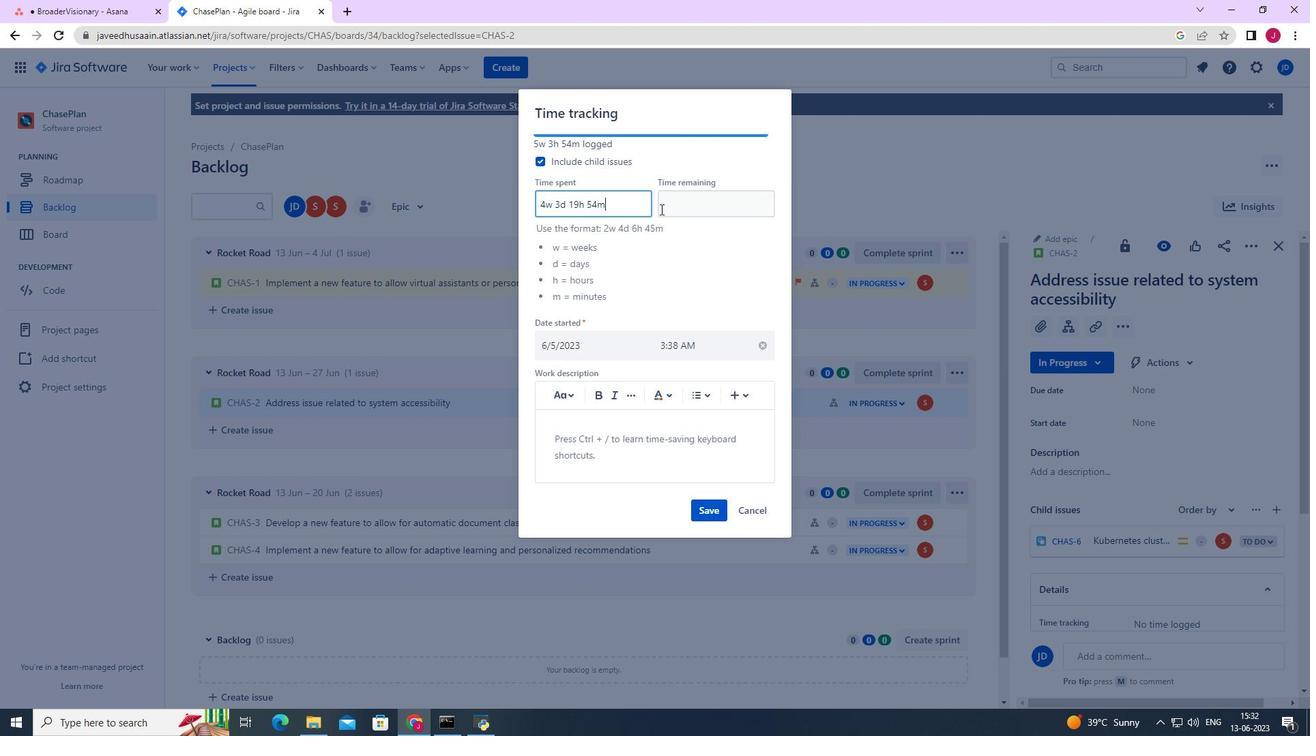 
Action: Mouse pressed left at (686, 209)
Screenshot: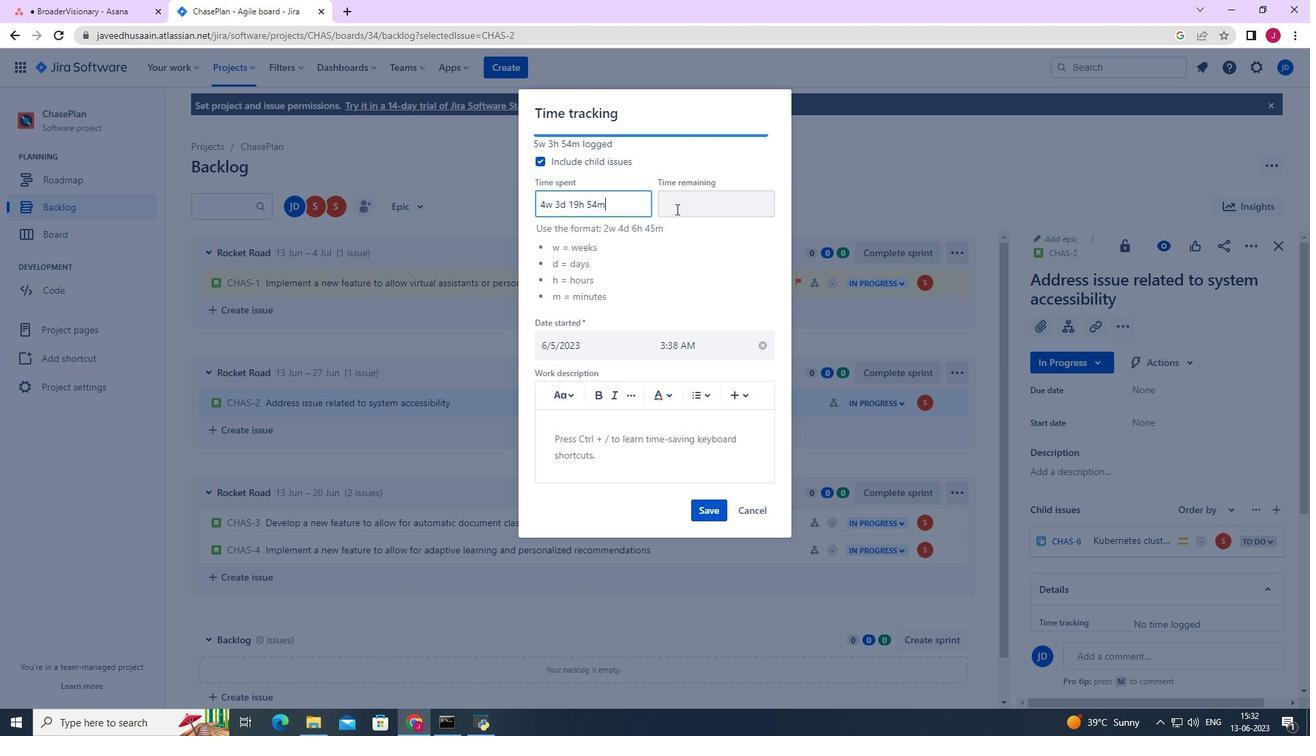 
Action: Key pressed 5w<Key.space>1d<Key.space>9h<Key.space>21m
Screenshot: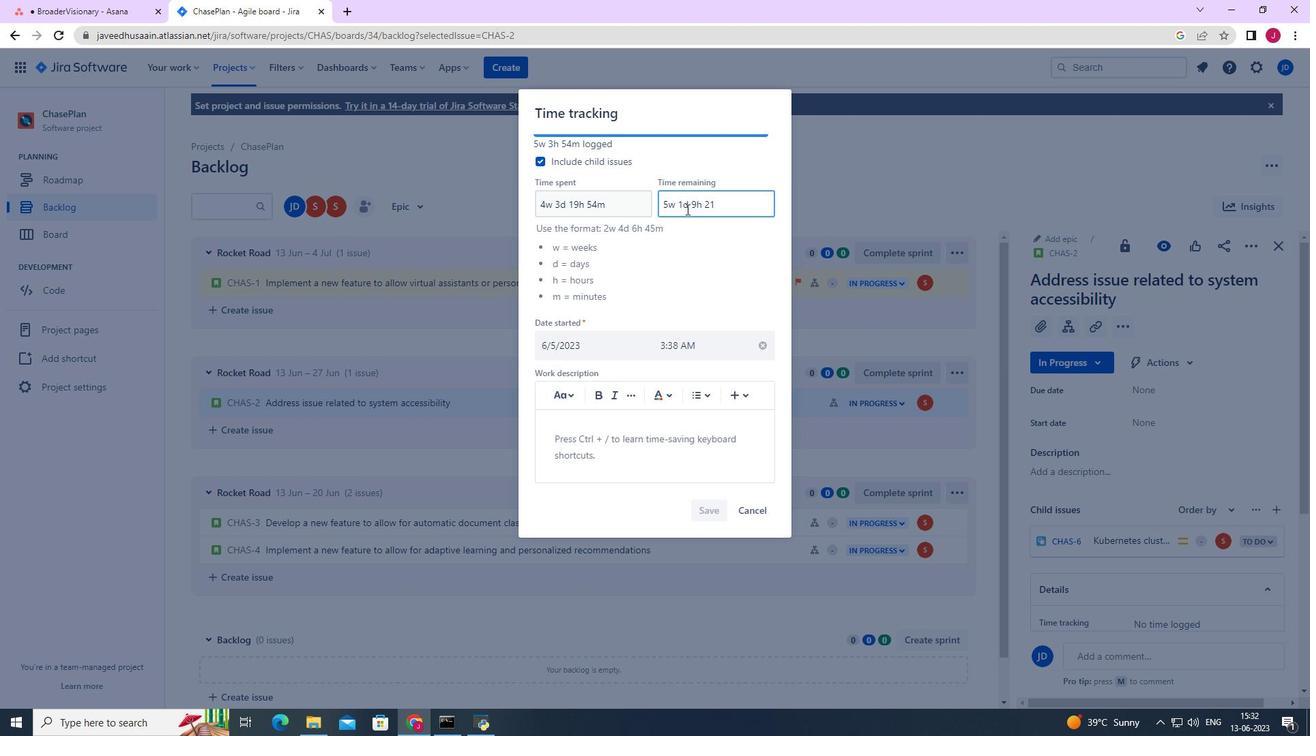 
Action: Mouse moved to (704, 516)
Screenshot: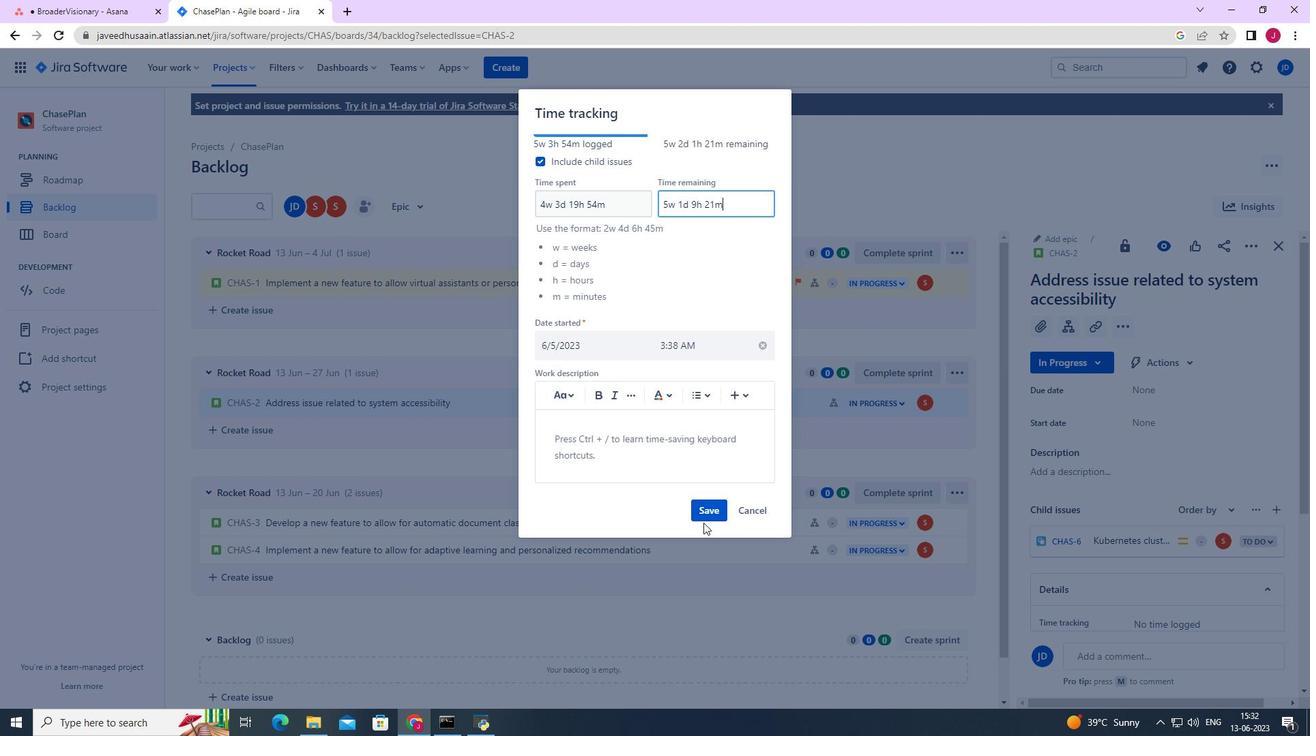 
Action: Mouse pressed left at (704, 516)
Screenshot: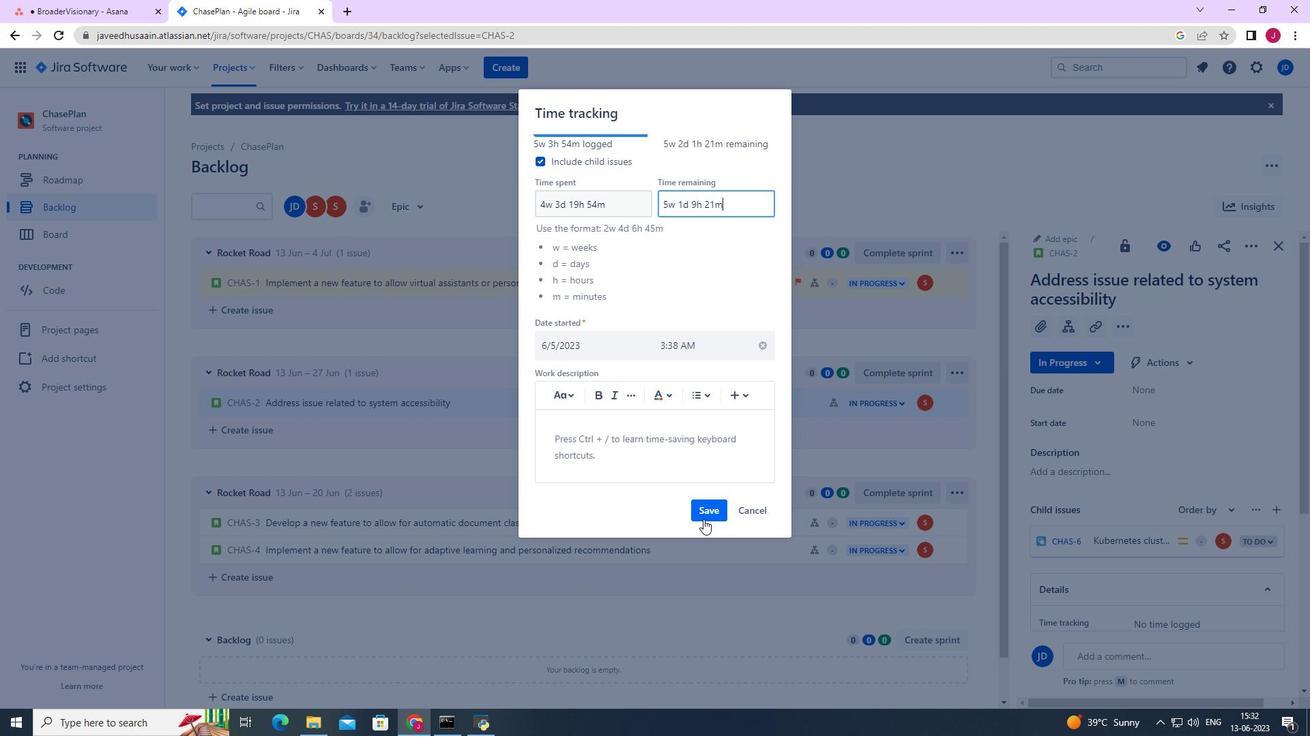 
Action: Mouse moved to (1247, 251)
Screenshot: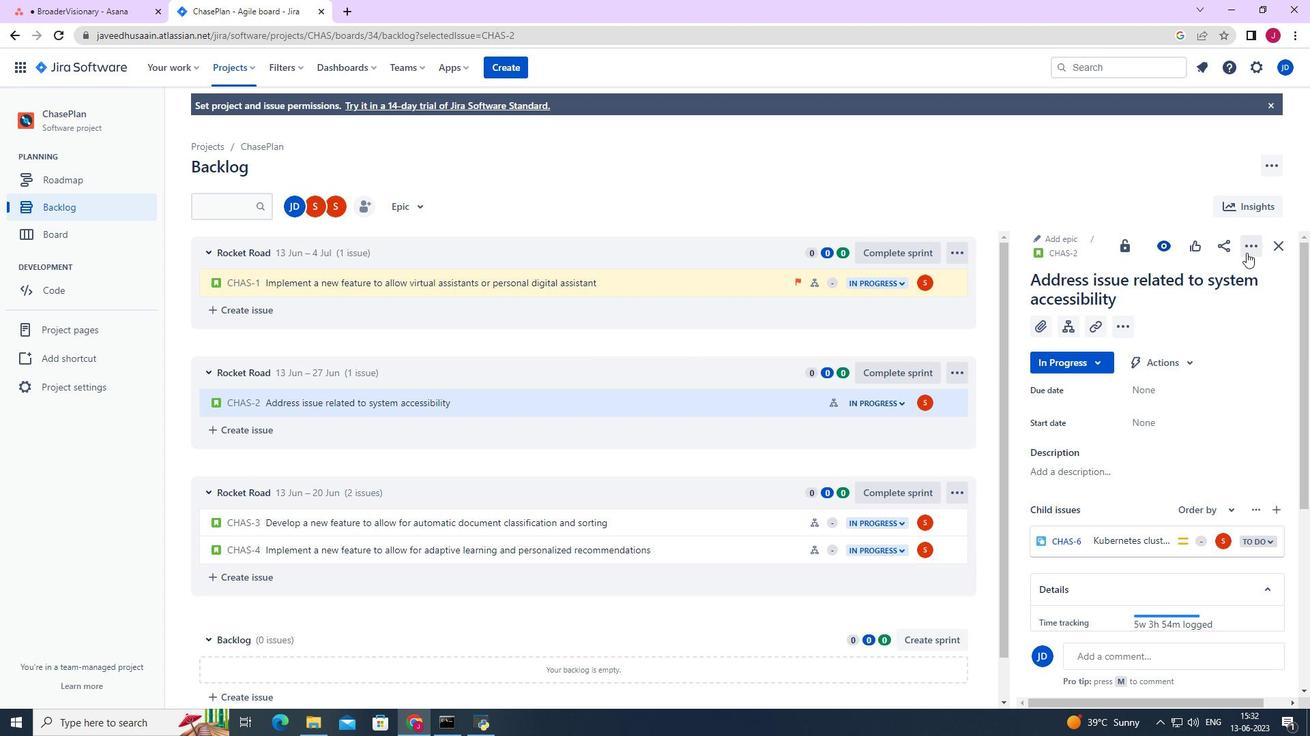 
Action: Mouse pressed left at (1247, 251)
Screenshot: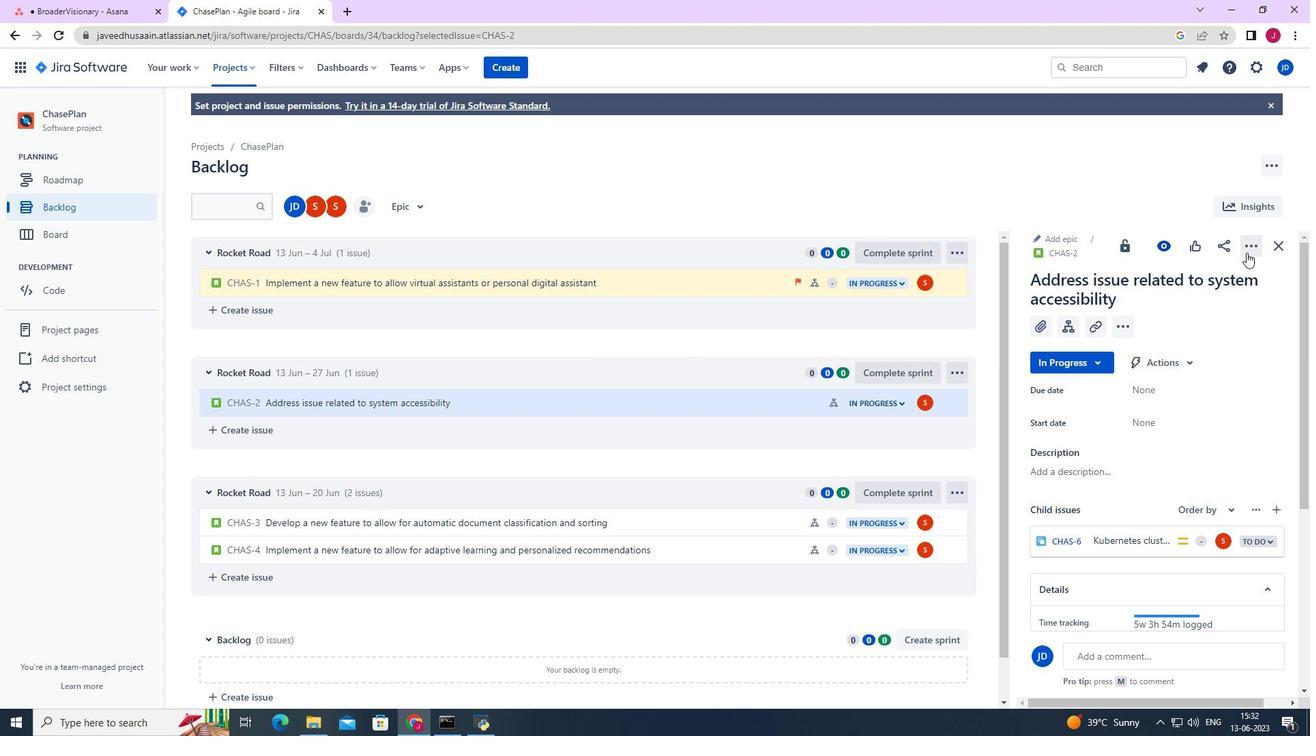 
Action: Mouse moved to (1191, 425)
Screenshot: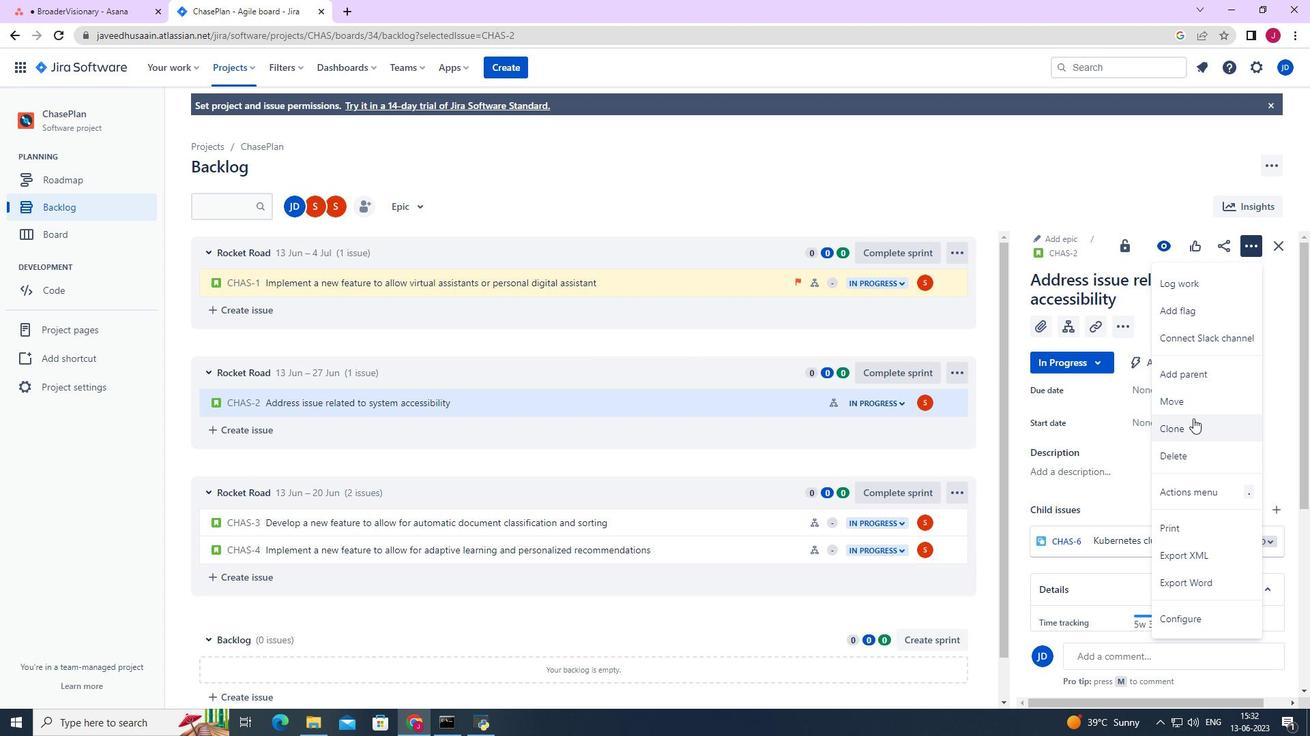 
Action: Mouse pressed left at (1191, 425)
Screenshot: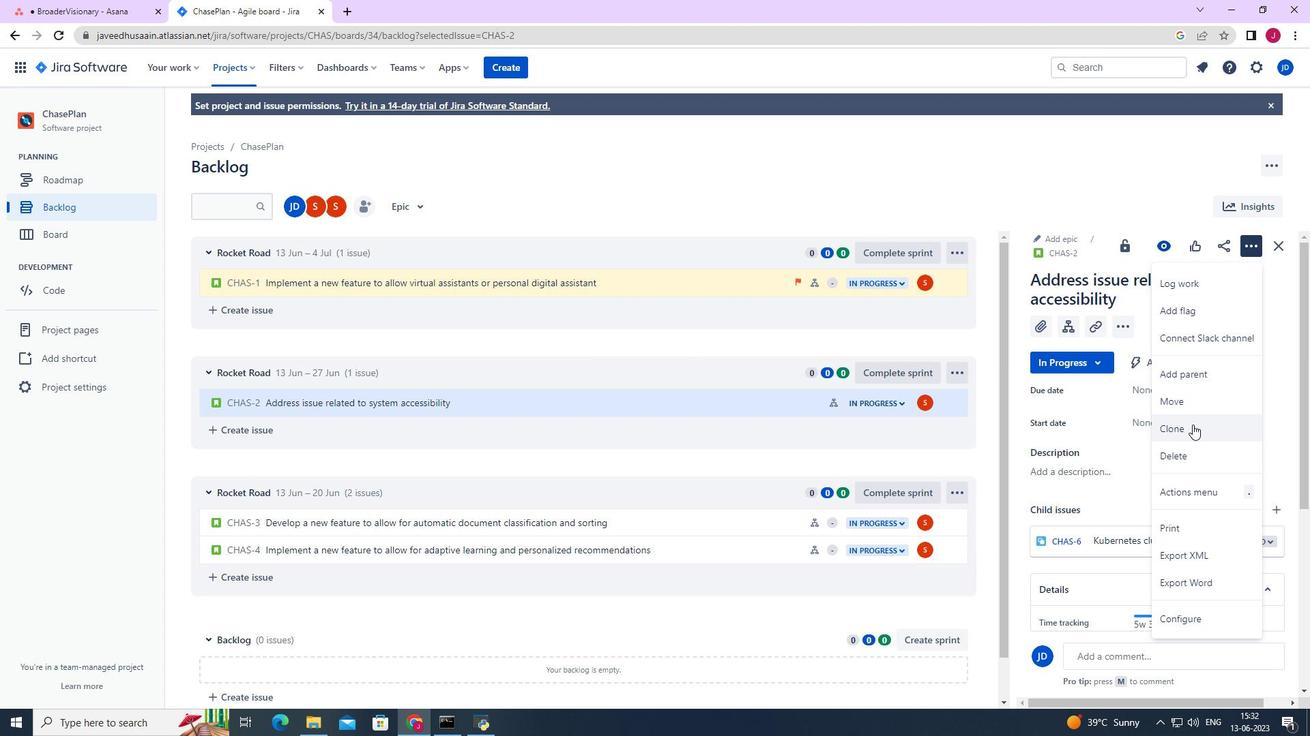 
Action: Mouse moved to (748, 288)
Screenshot: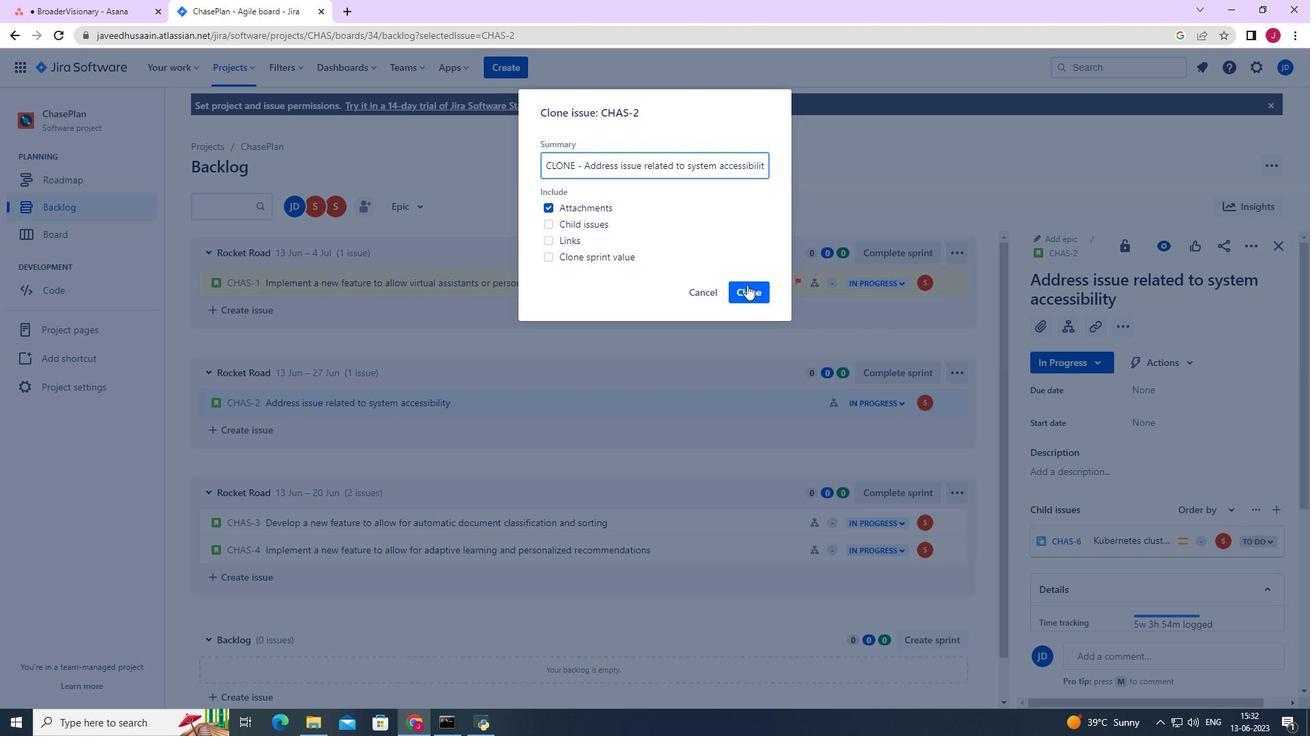 
Action: Mouse pressed left at (748, 288)
Screenshot: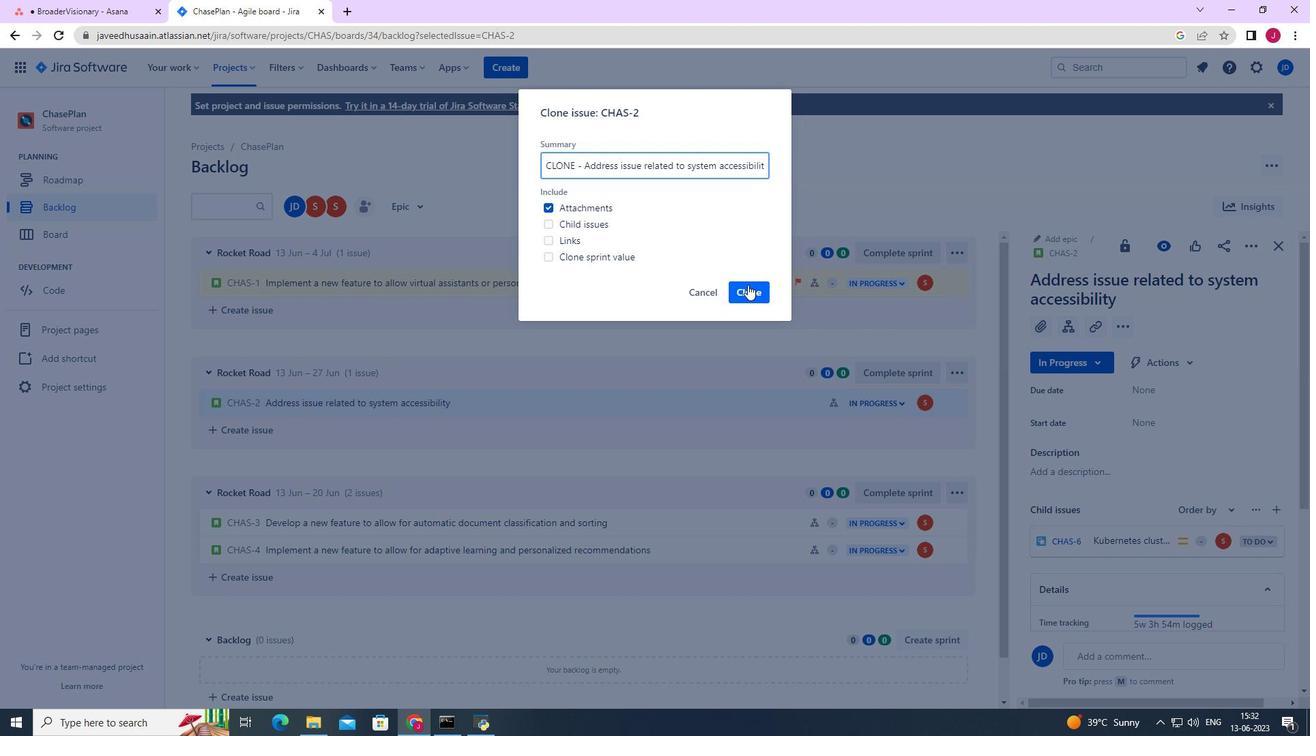 
Action: Mouse moved to (1280, 249)
Screenshot: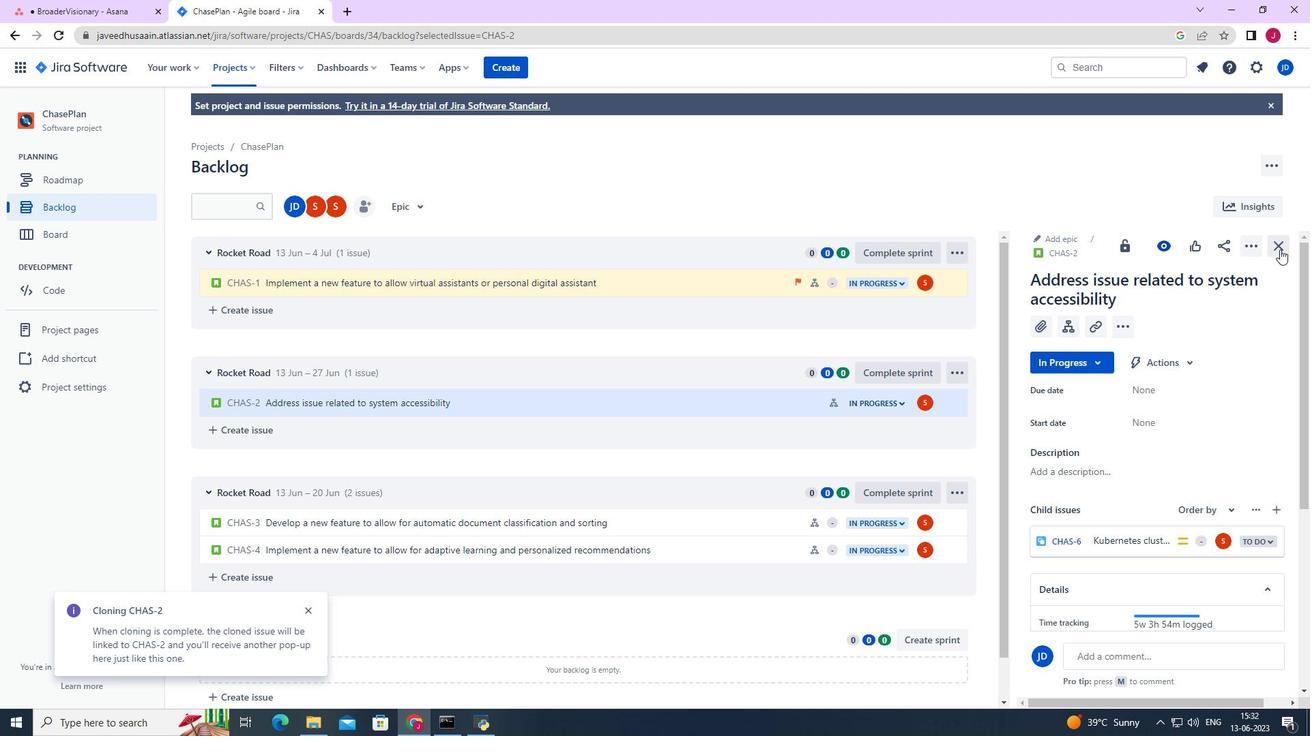 
Action: Mouse pressed left at (1280, 249)
Screenshot: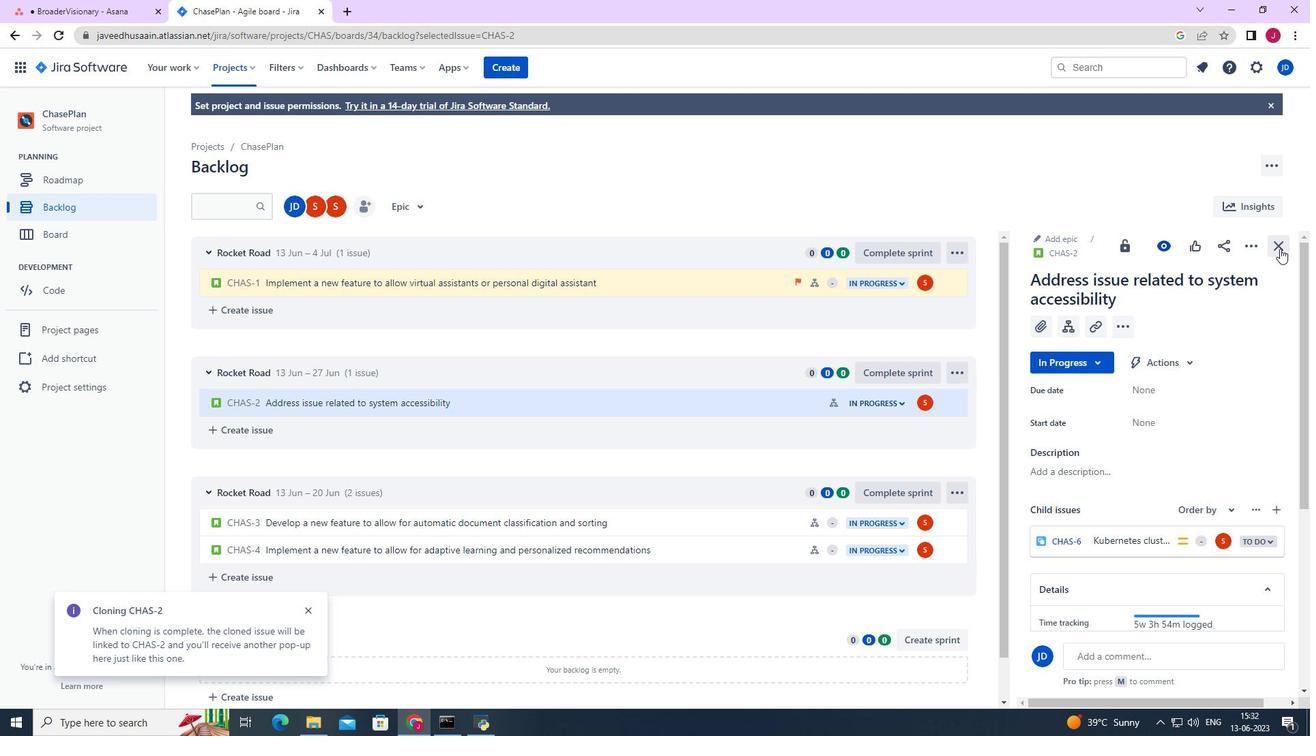 
Action: Mouse moved to (427, 203)
Screenshot: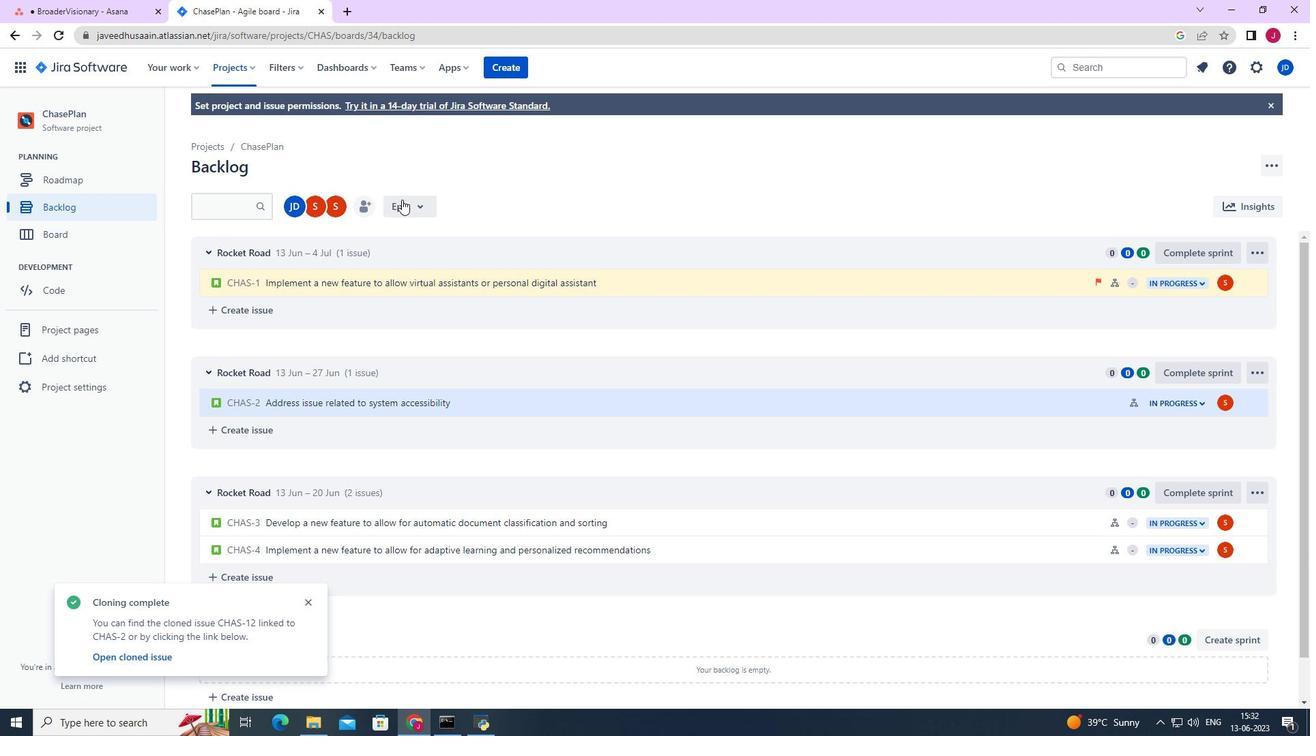 
Action: Mouse pressed left at (427, 203)
Screenshot: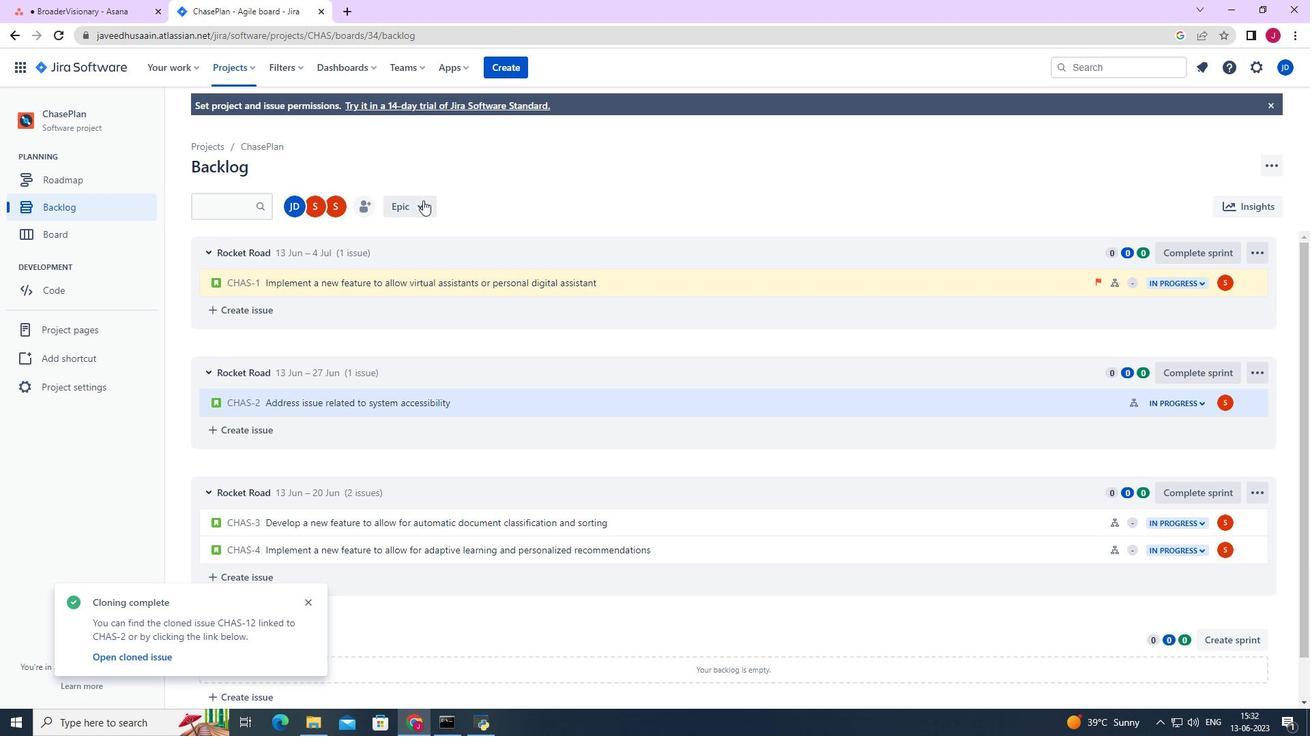 
Action: Mouse moved to (457, 287)
Screenshot: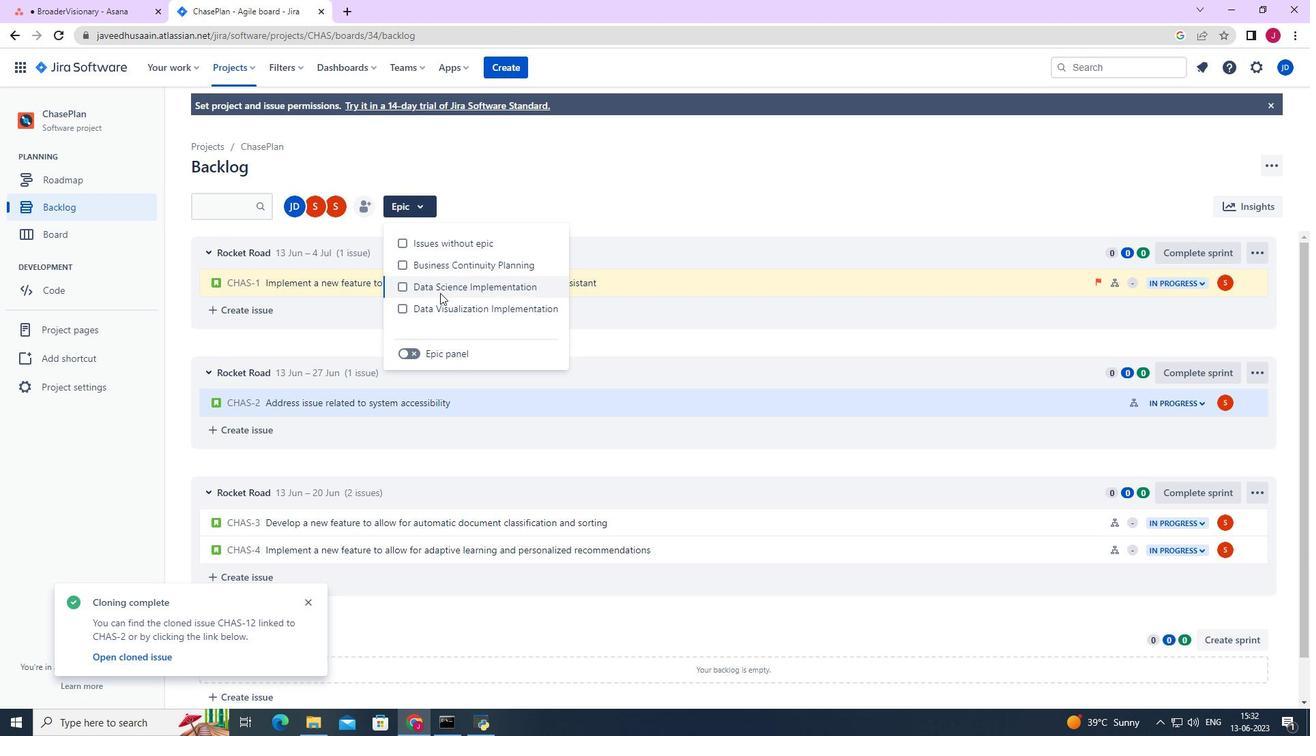 
Action: Mouse pressed left at (457, 287)
Screenshot: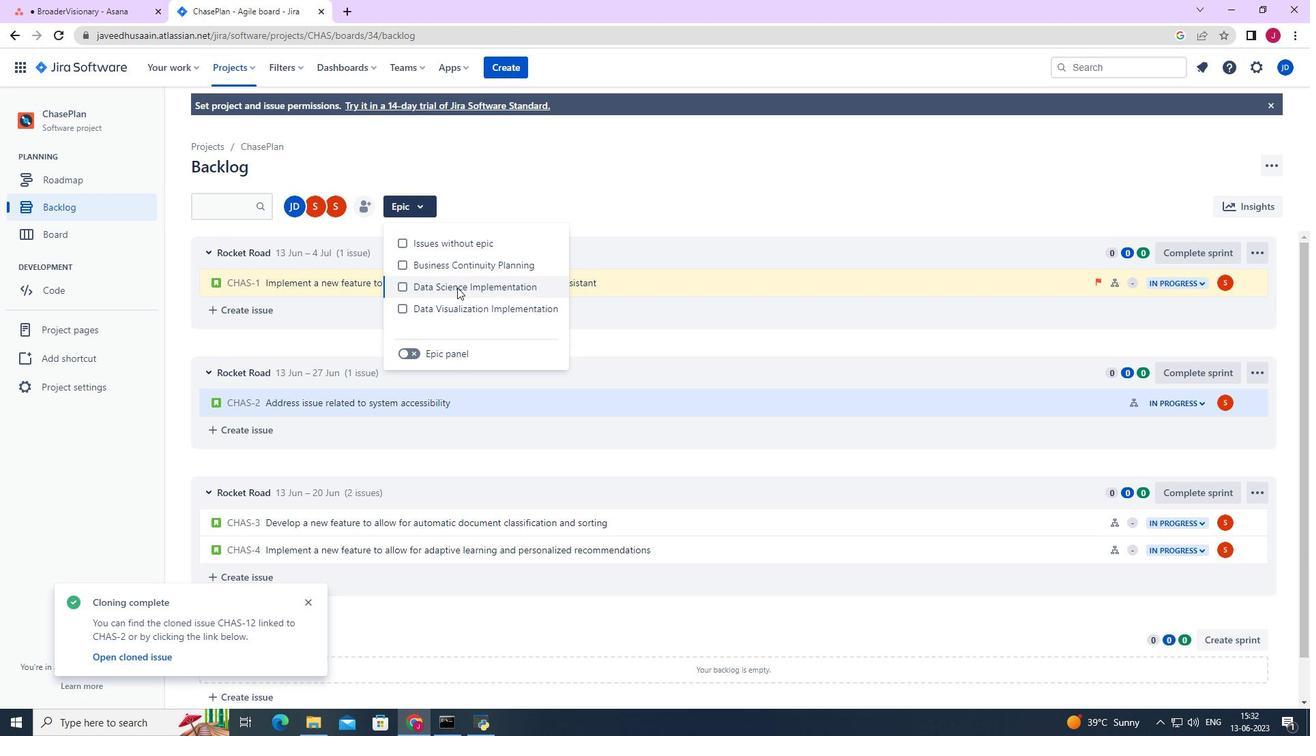 
Action: Mouse moved to (1062, 161)
Screenshot: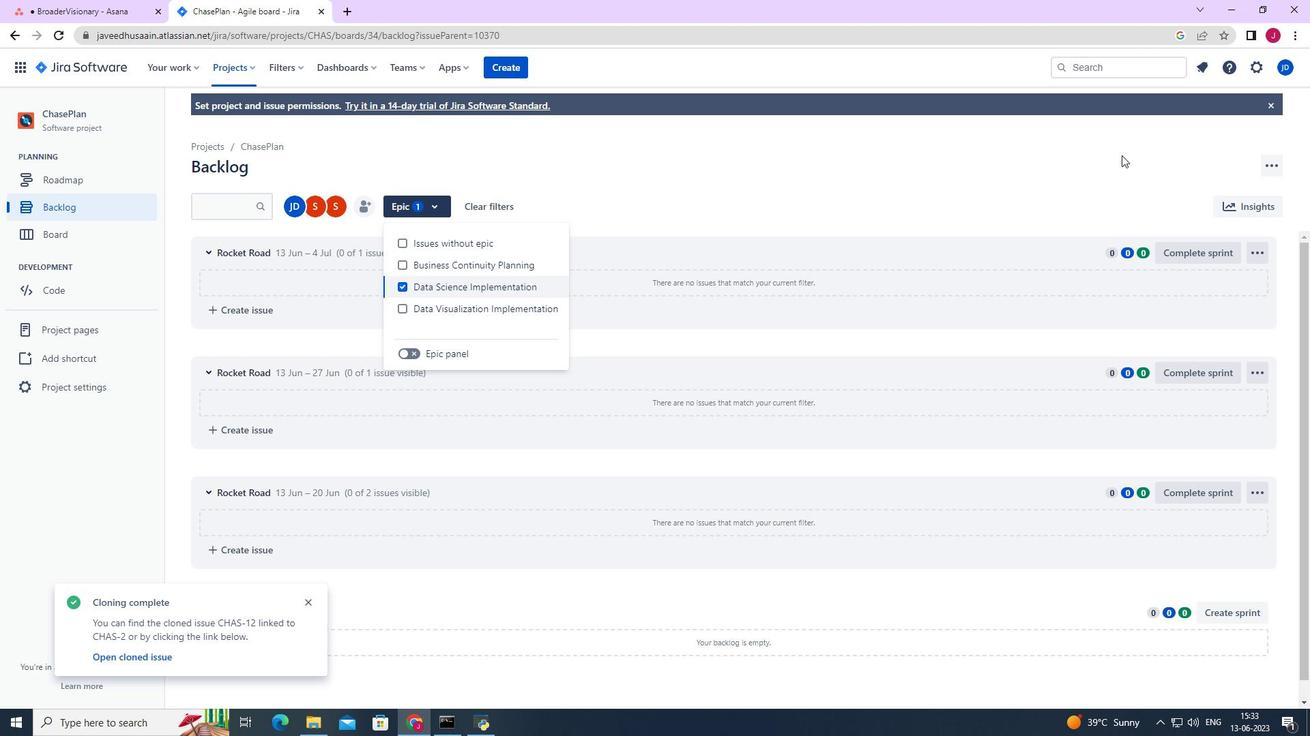 
